 Task: Forward email as attachment with the signature Erin Martin with the subject Request for project approval from softage.1@softage.net to softage.5@softage.net with the message Could you please provide an overview of the marketing strategy for the new product launch?
Action: Mouse moved to (977, 67)
Screenshot: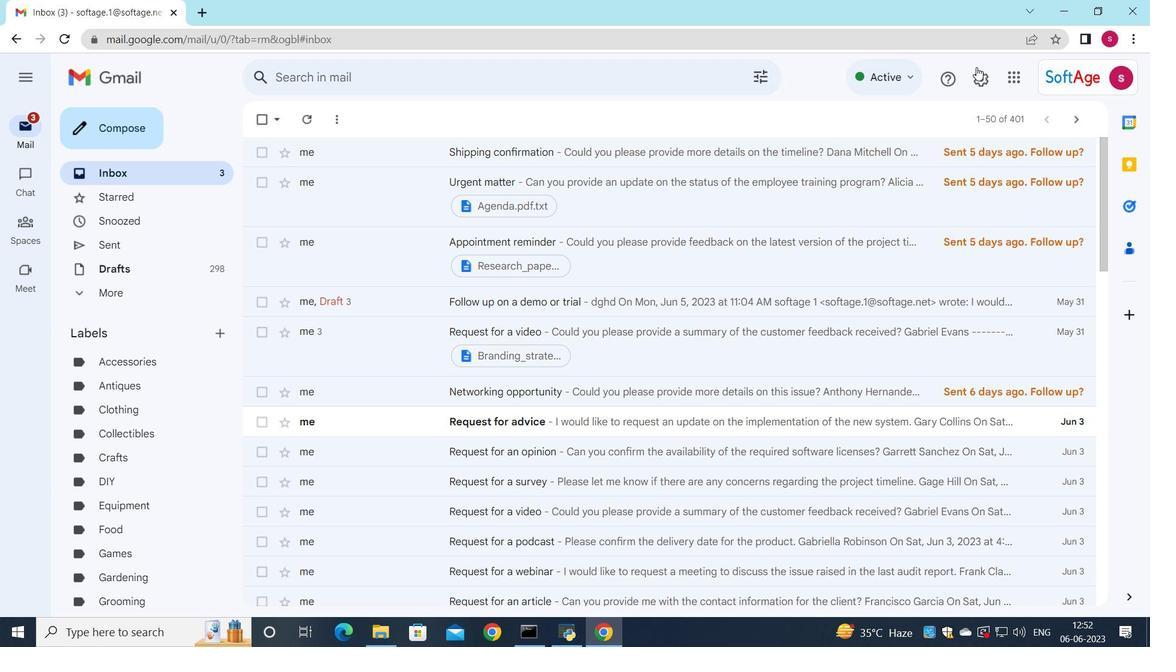 
Action: Mouse pressed left at (977, 67)
Screenshot: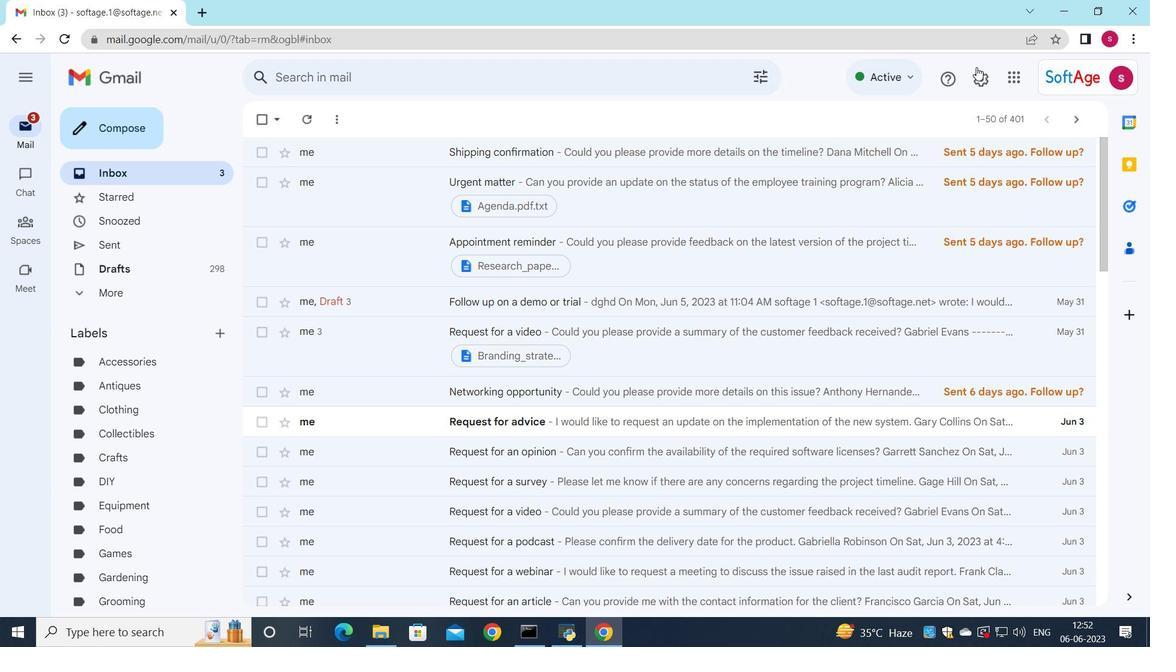 
Action: Mouse moved to (979, 151)
Screenshot: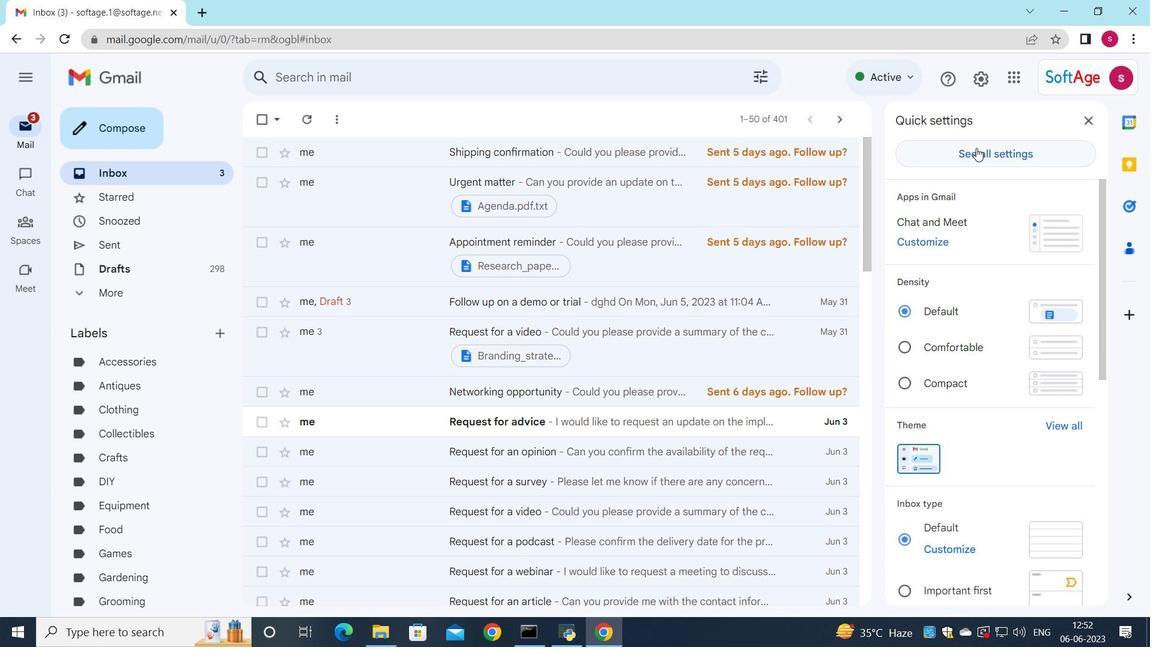 
Action: Mouse pressed left at (979, 151)
Screenshot: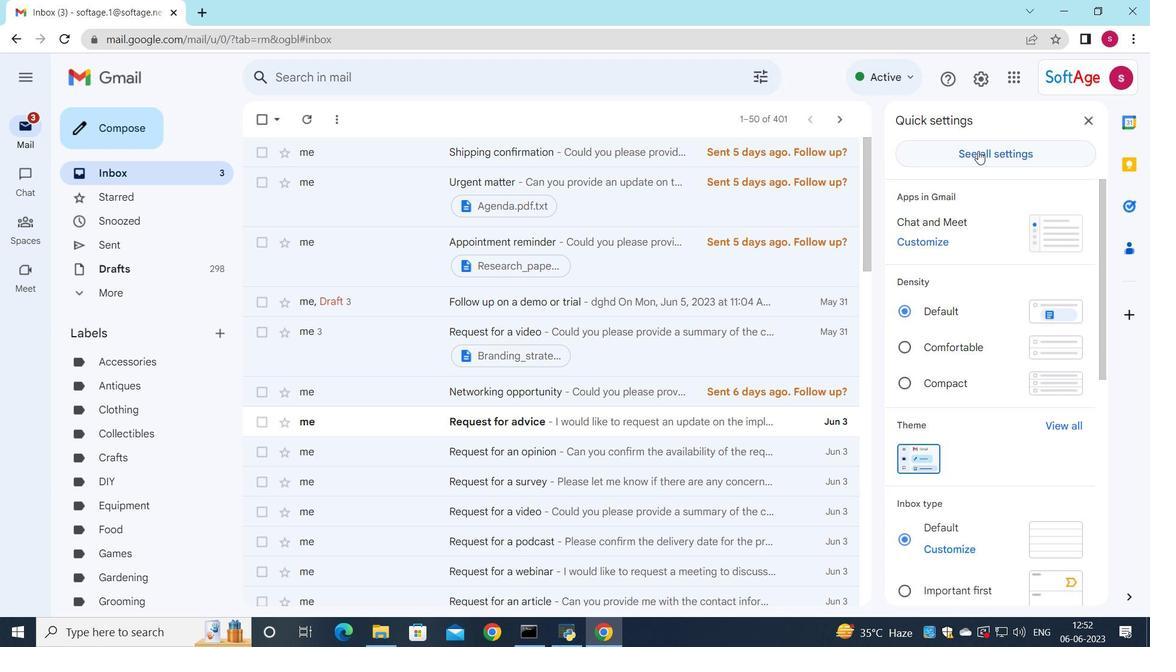 
Action: Mouse moved to (835, 216)
Screenshot: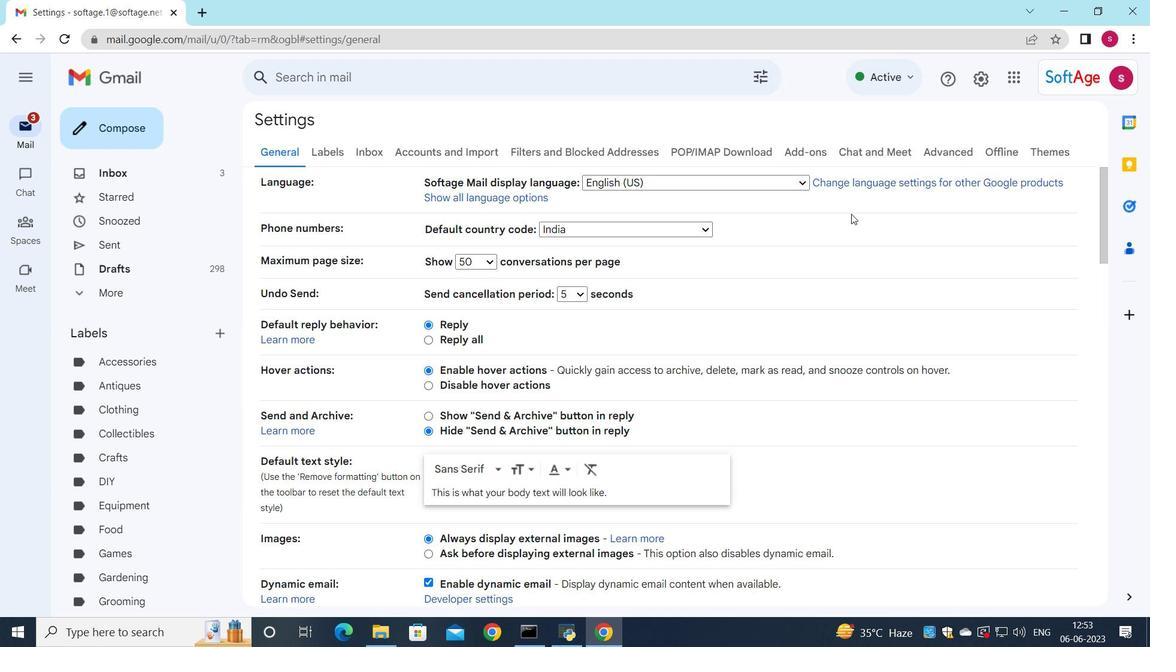 
Action: Mouse scrolled (835, 215) with delta (0, 0)
Screenshot: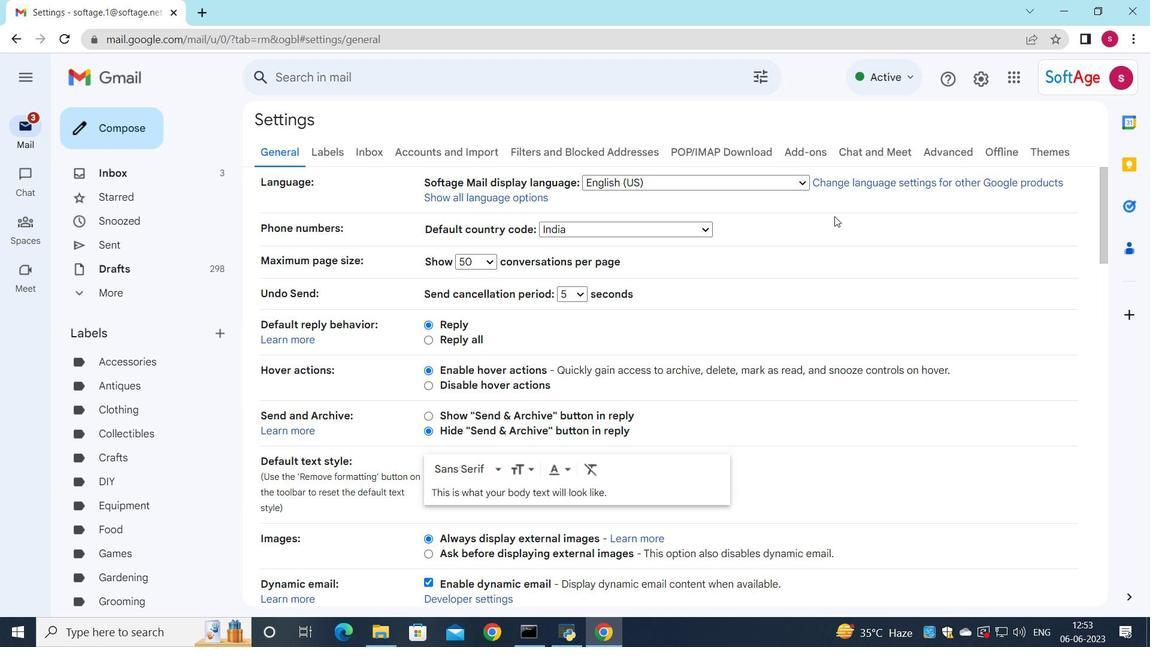 
Action: Mouse scrolled (835, 215) with delta (0, 0)
Screenshot: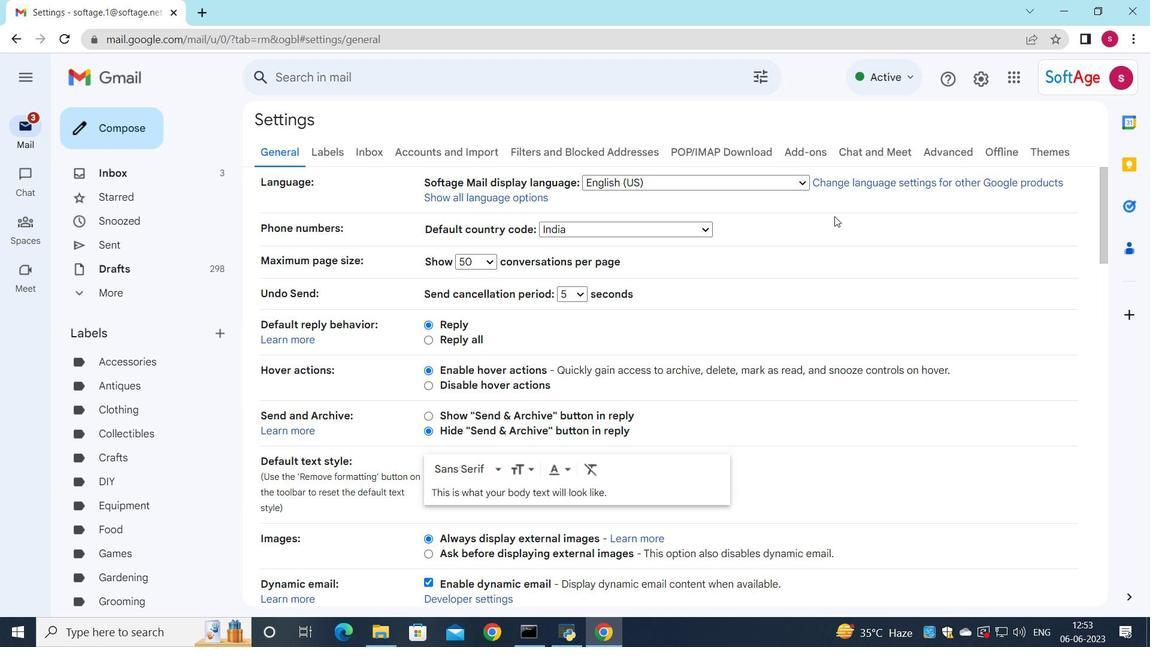 
Action: Mouse scrolled (835, 215) with delta (0, 0)
Screenshot: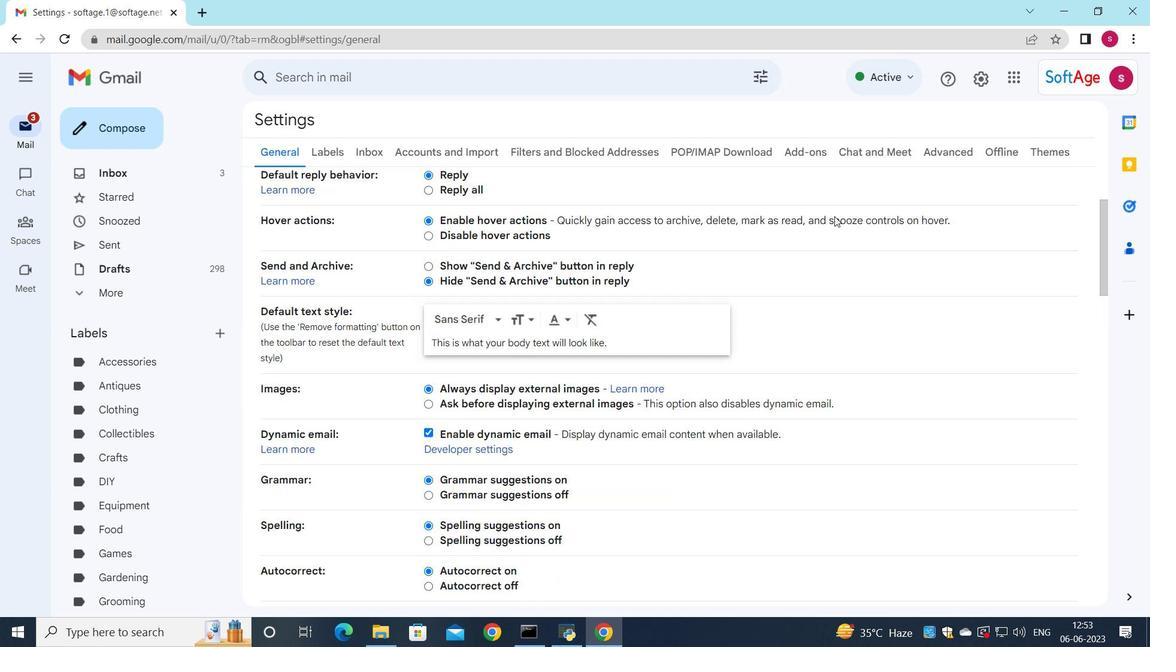 
Action: Mouse moved to (832, 221)
Screenshot: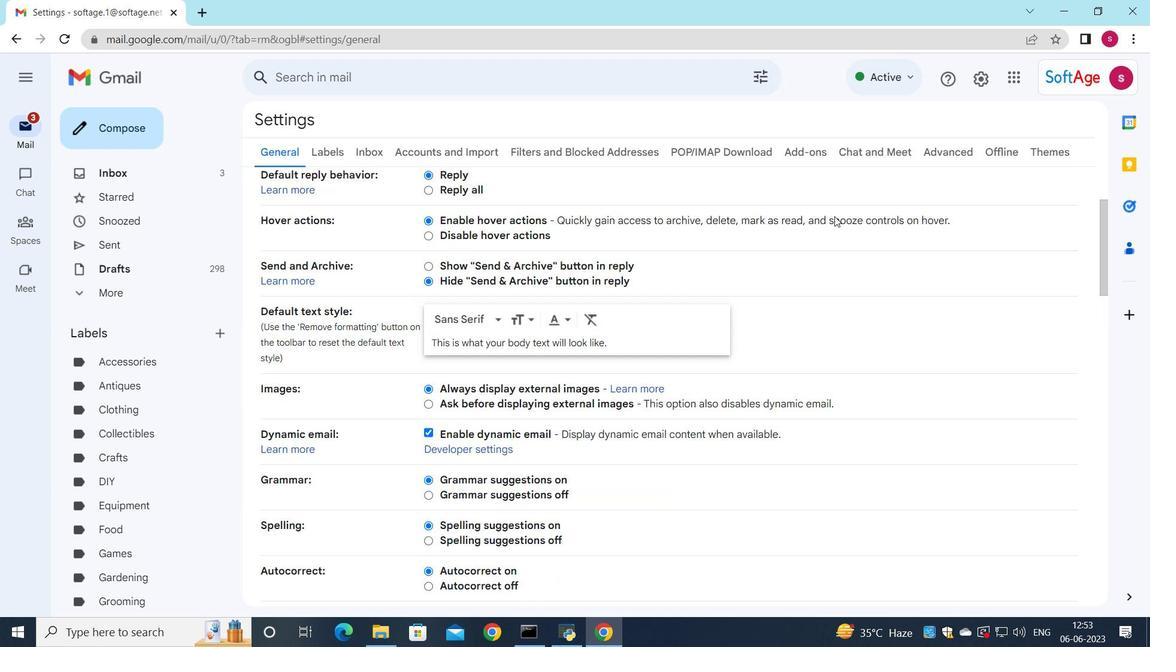 
Action: Mouse scrolled (832, 220) with delta (0, 0)
Screenshot: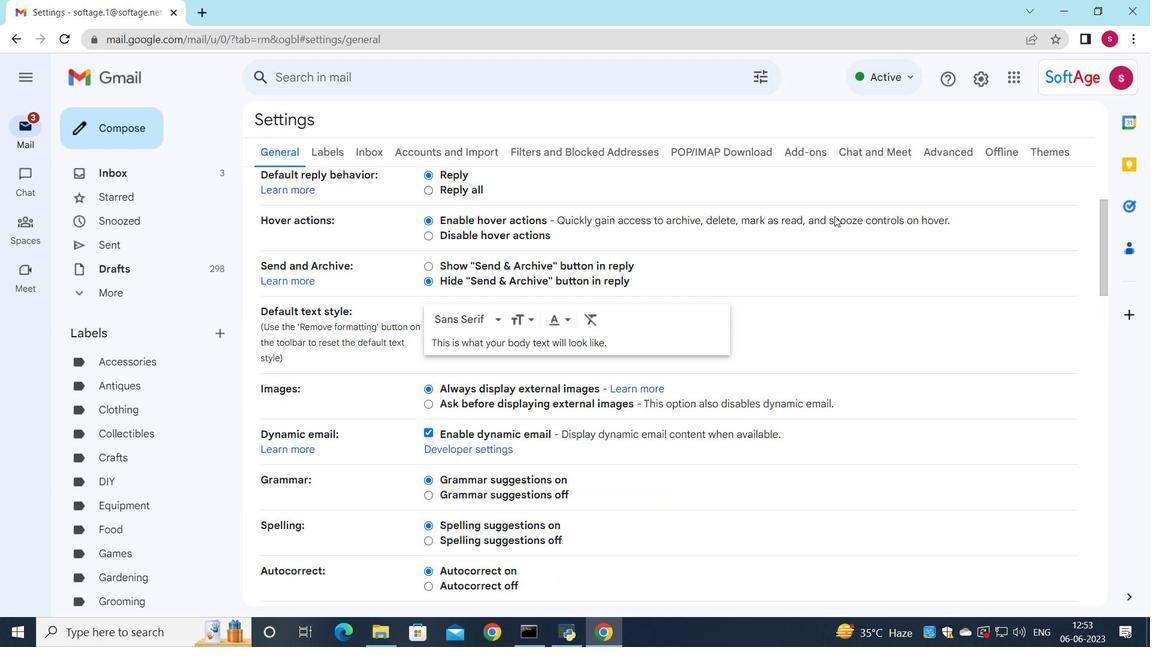 
Action: Mouse moved to (668, 344)
Screenshot: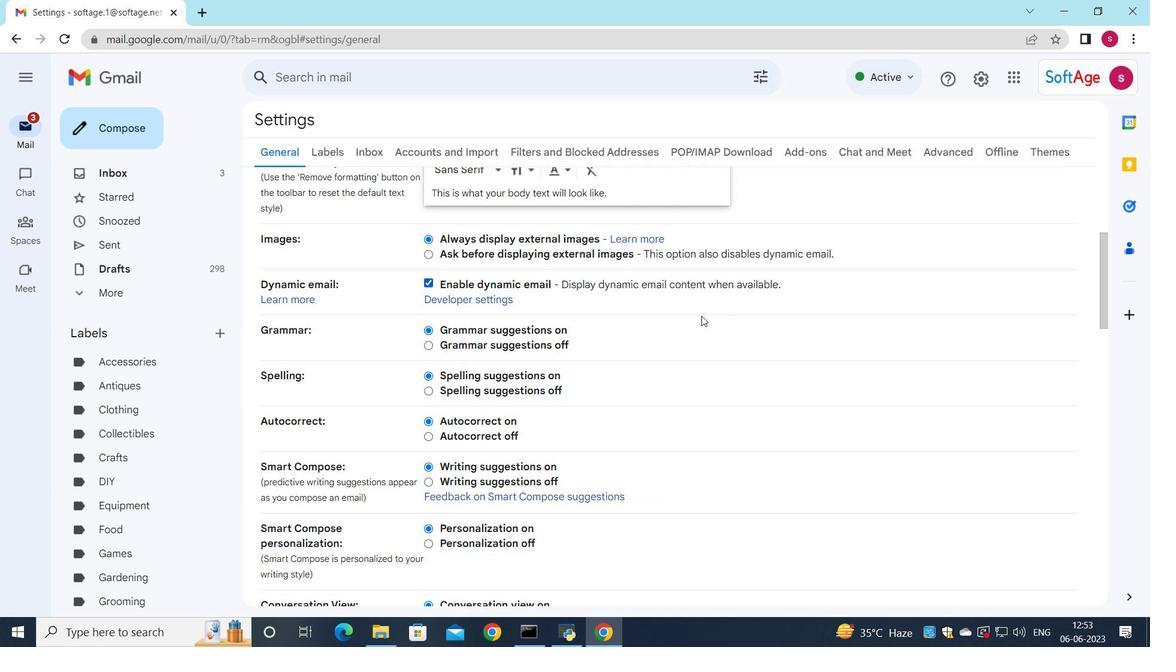 
Action: Mouse scrolled (668, 343) with delta (0, 0)
Screenshot: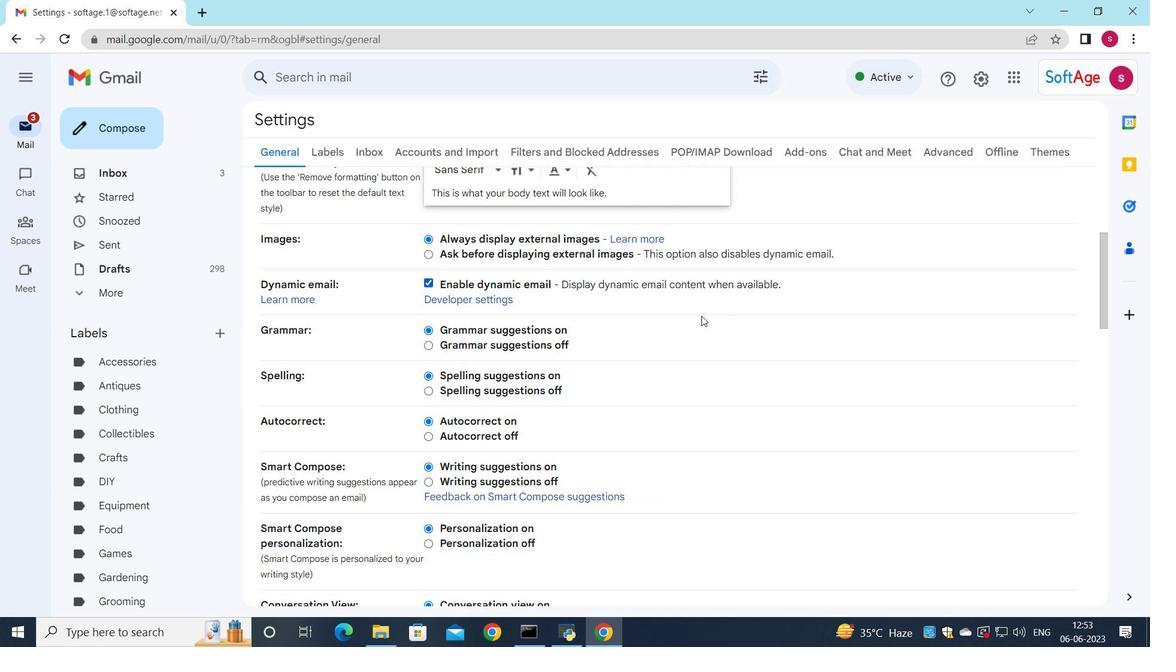 
Action: Mouse moved to (658, 358)
Screenshot: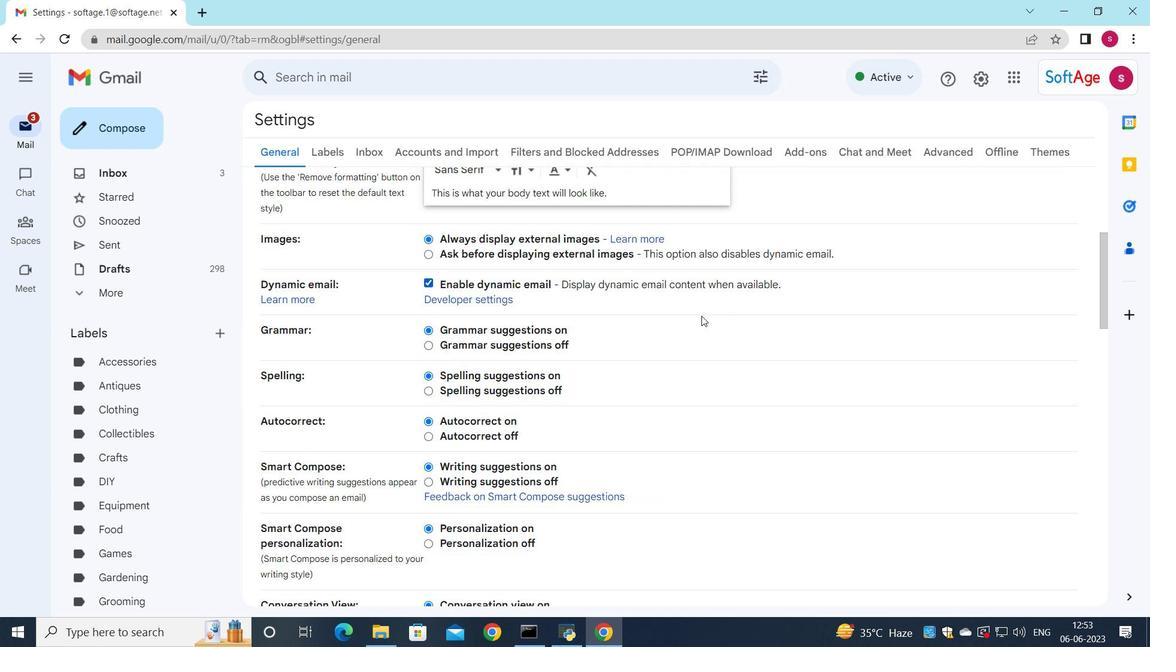 
Action: Mouse scrolled (658, 357) with delta (0, 0)
Screenshot: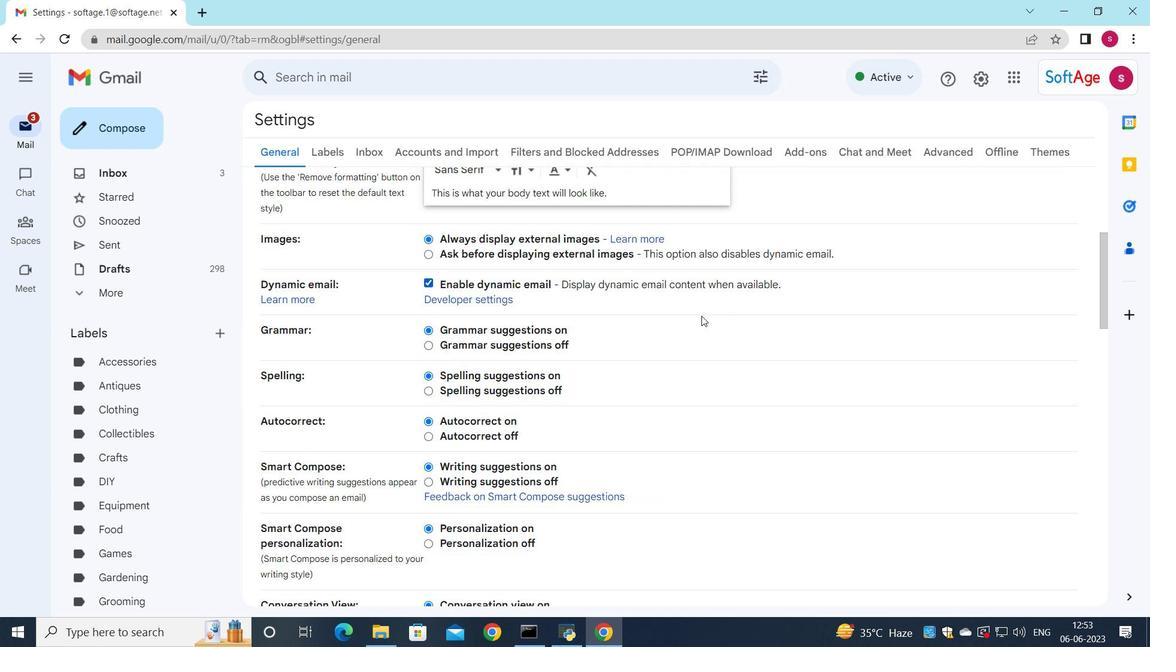 
Action: Mouse moved to (643, 373)
Screenshot: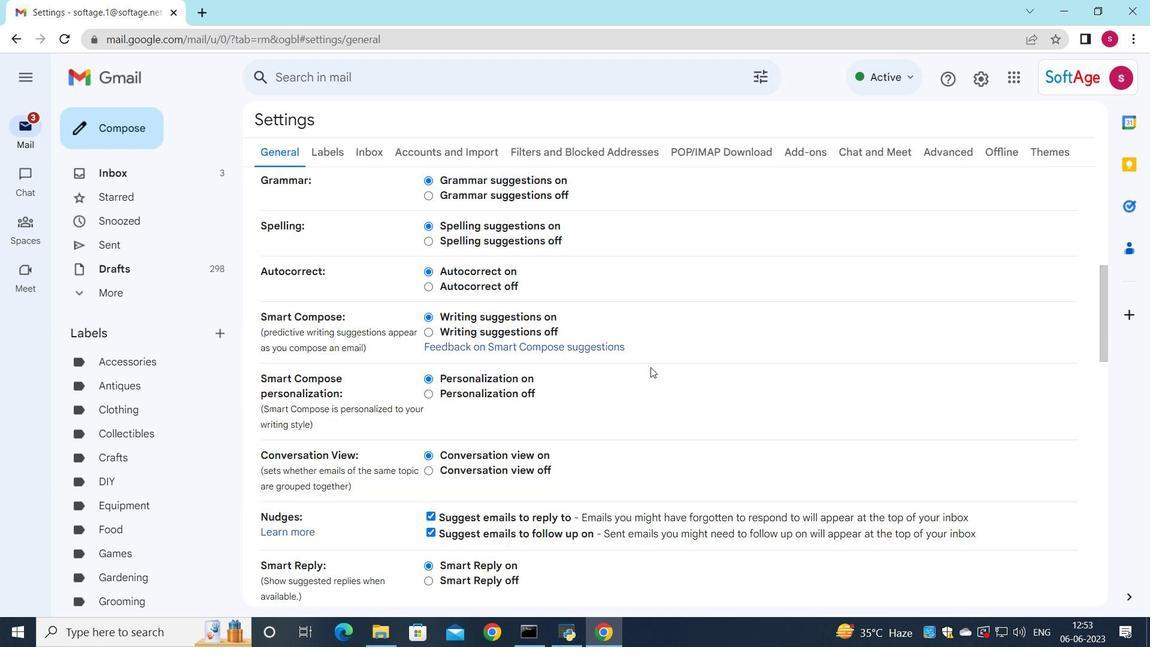 
Action: Mouse scrolled (643, 372) with delta (0, 0)
Screenshot: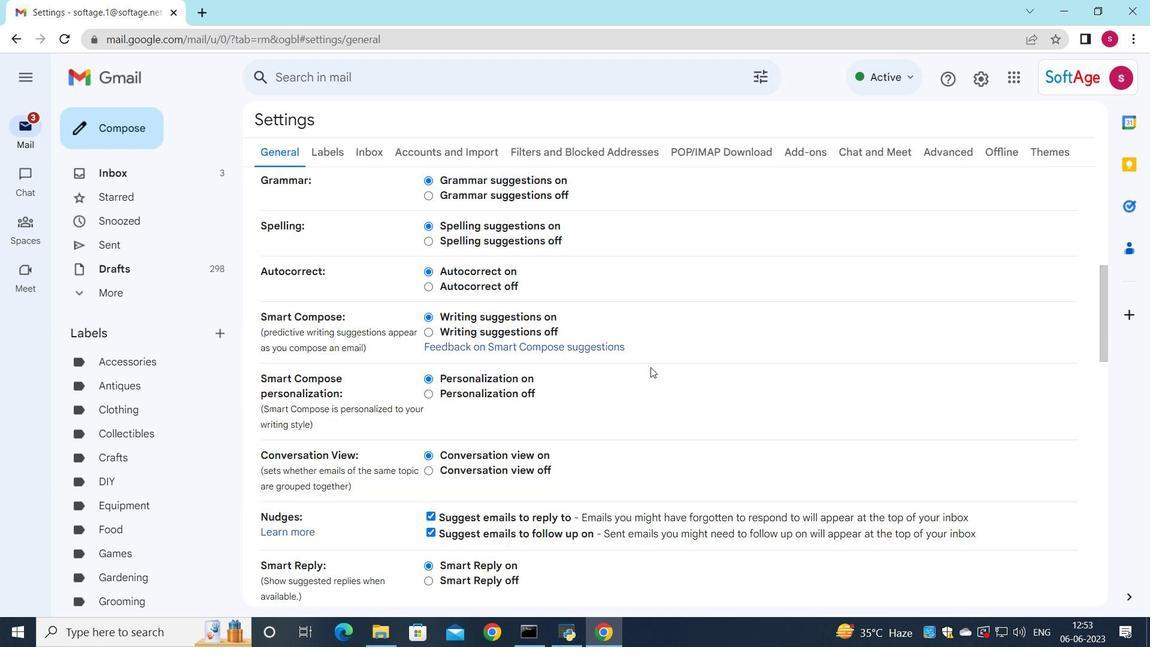 
Action: Mouse moved to (643, 373)
Screenshot: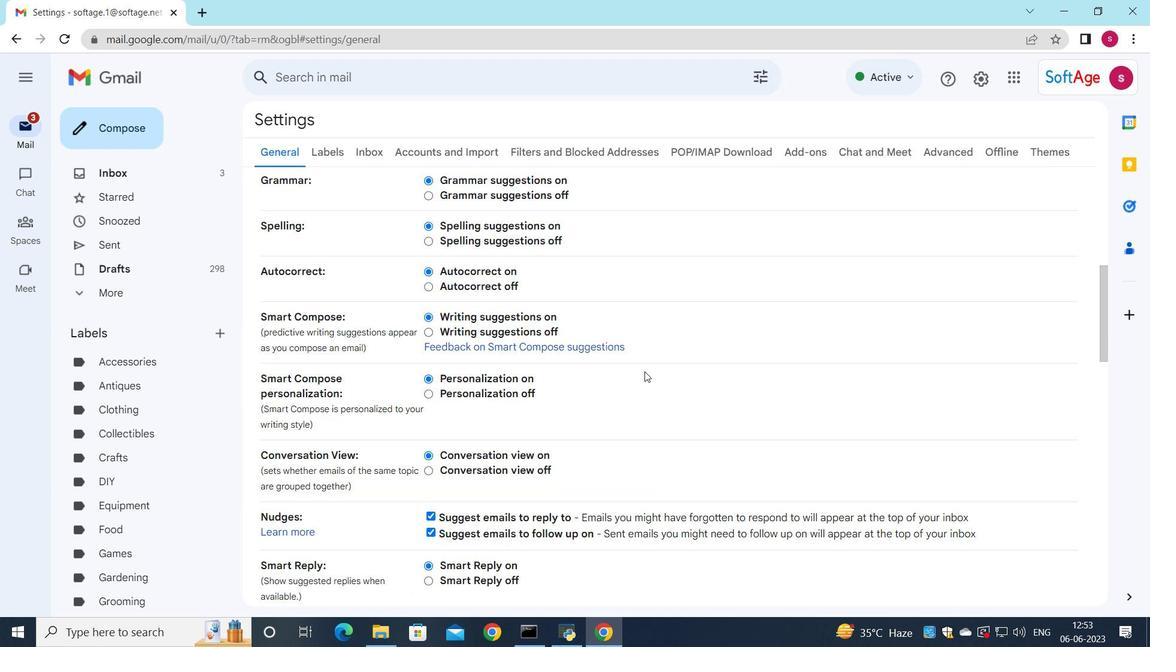 
Action: Mouse scrolled (643, 373) with delta (0, 0)
Screenshot: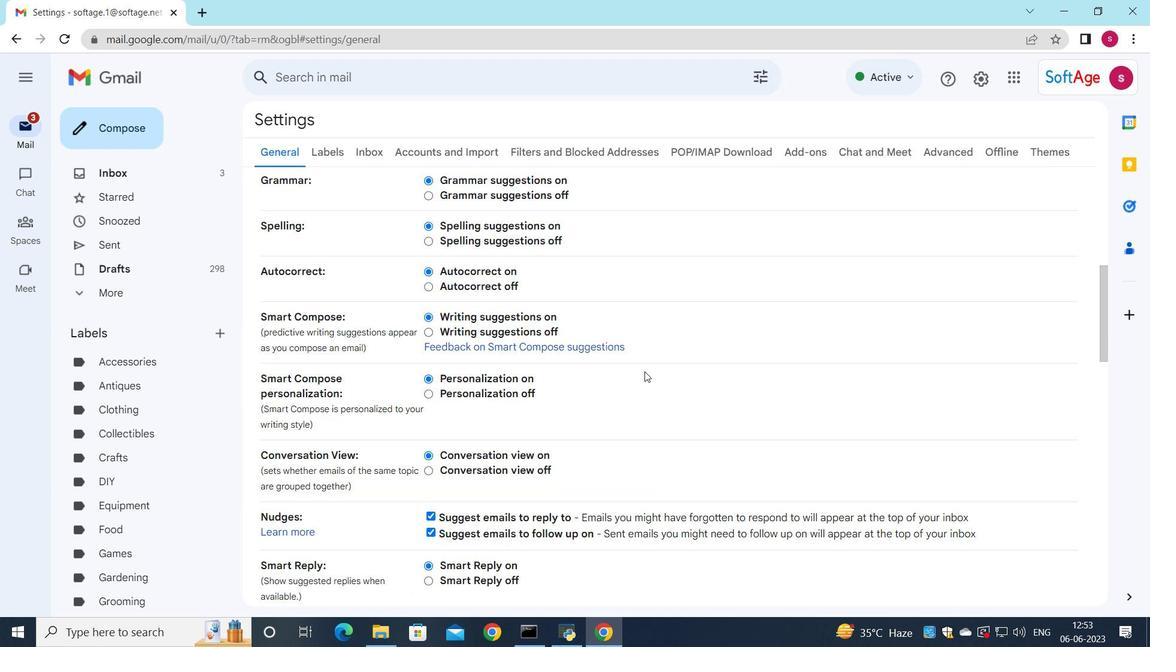 
Action: Mouse moved to (643, 377)
Screenshot: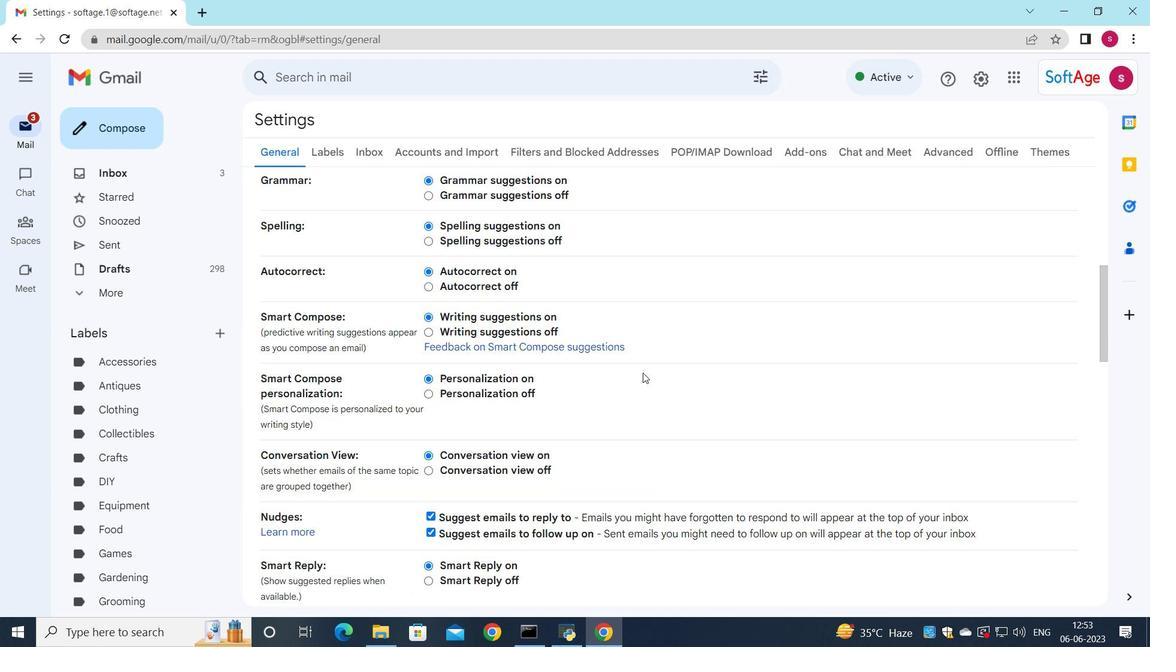 
Action: Mouse scrolled (643, 376) with delta (0, 0)
Screenshot: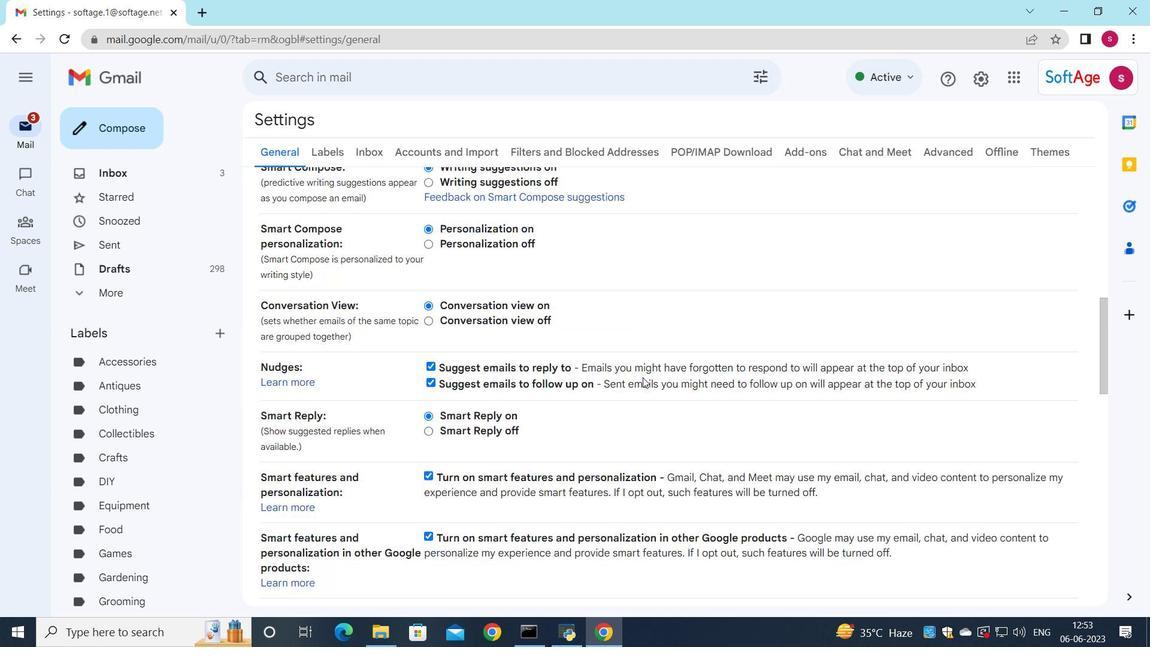 
Action: Mouse scrolled (643, 376) with delta (0, 0)
Screenshot: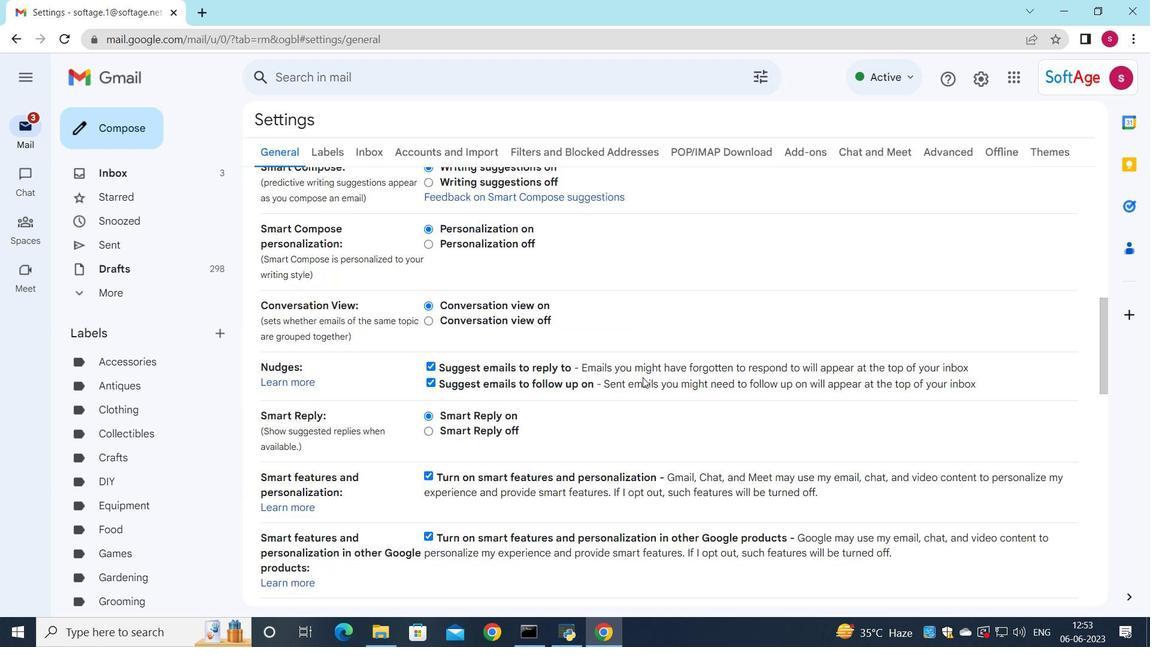 
Action: Mouse scrolled (643, 376) with delta (0, 0)
Screenshot: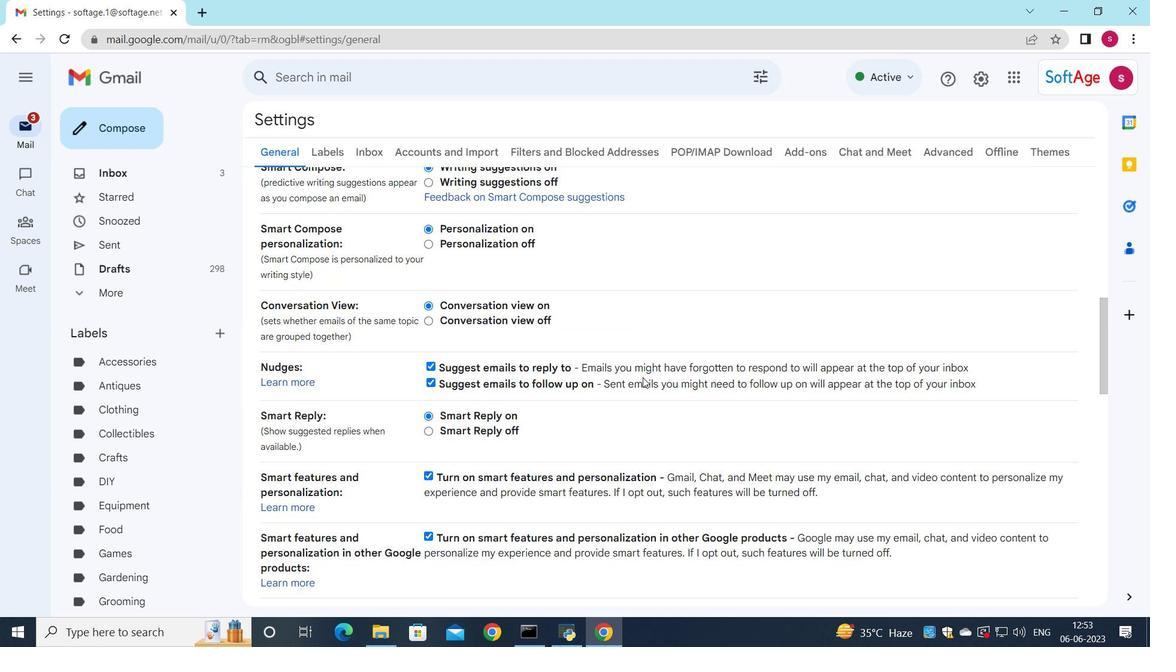 
Action: Mouse moved to (644, 385)
Screenshot: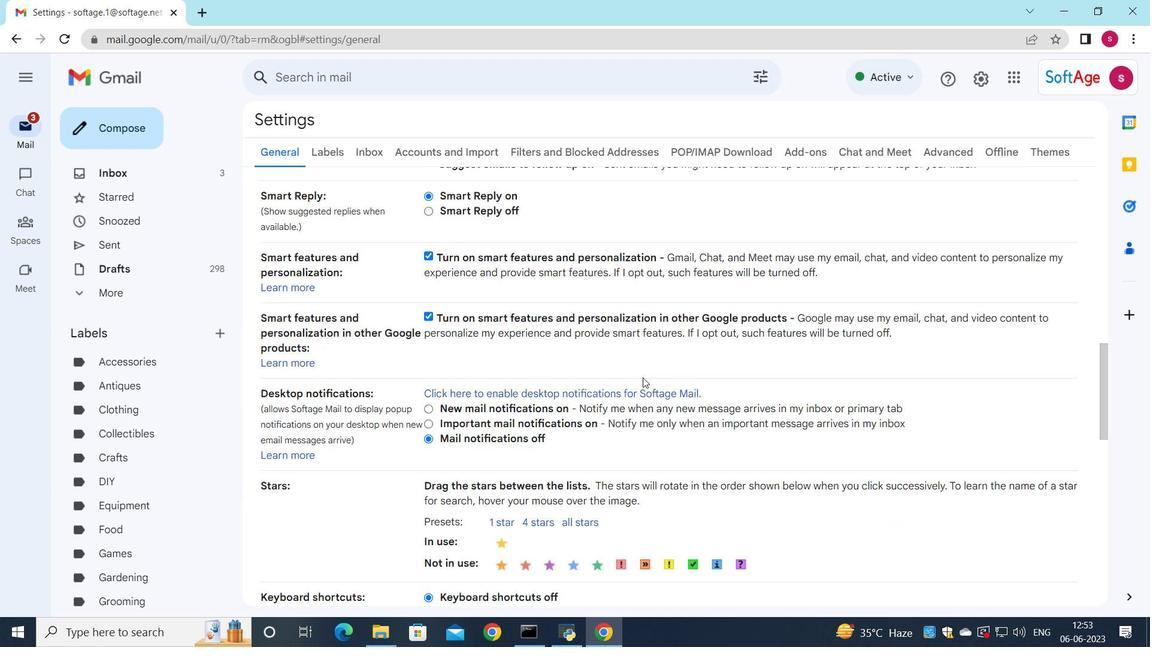 
Action: Mouse scrolled (644, 385) with delta (0, 0)
Screenshot: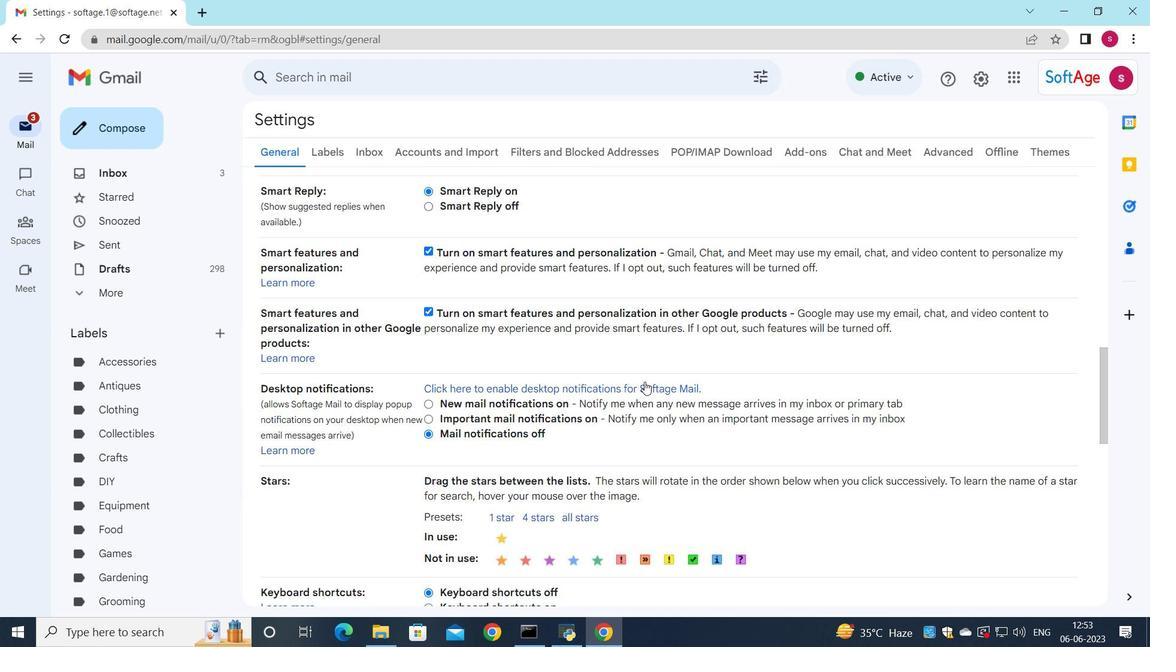 
Action: Mouse moved to (644, 386)
Screenshot: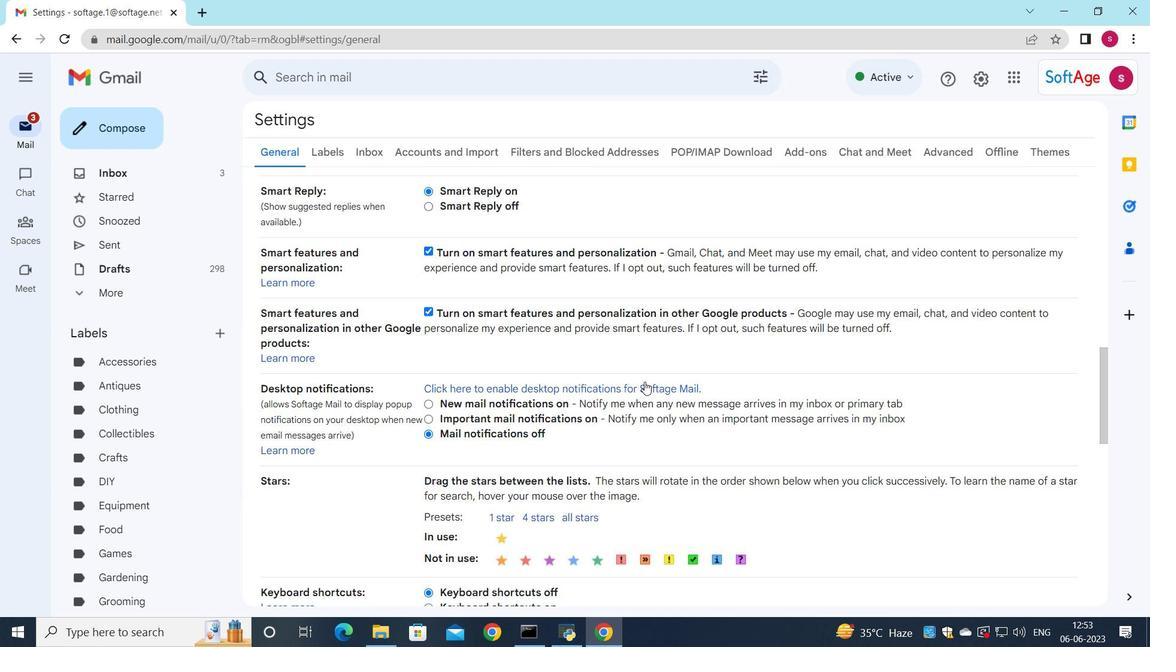 
Action: Mouse scrolled (644, 385) with delta (0, 0)
Screenshot: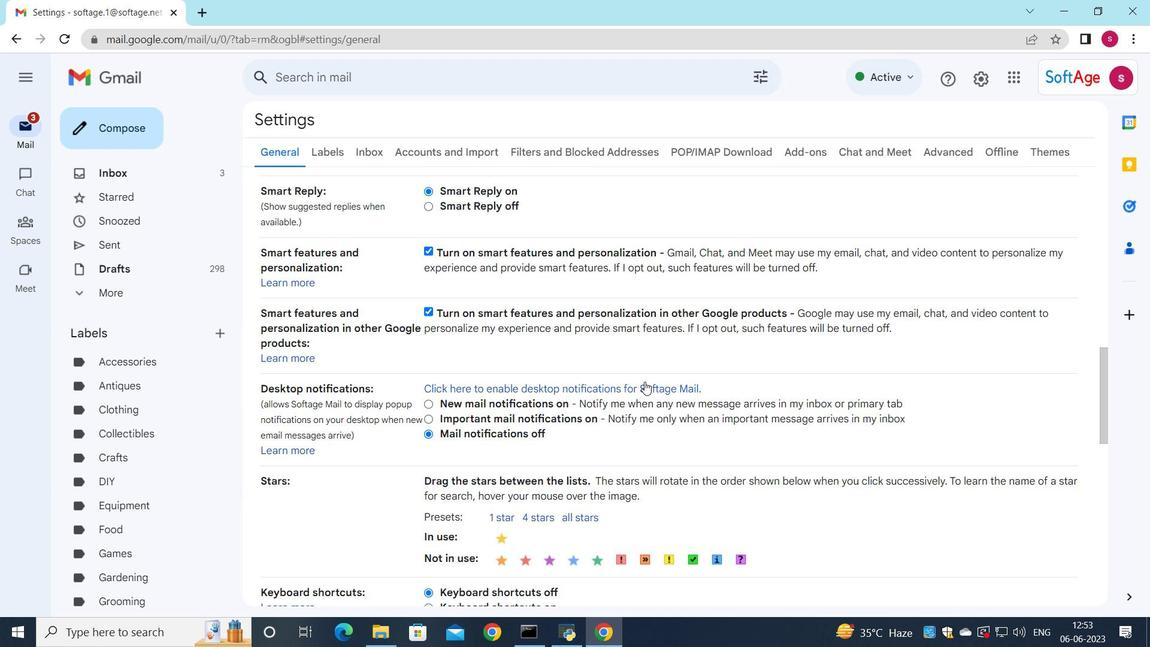 
Action: Mouse moved to (647, 390)
Screenshot: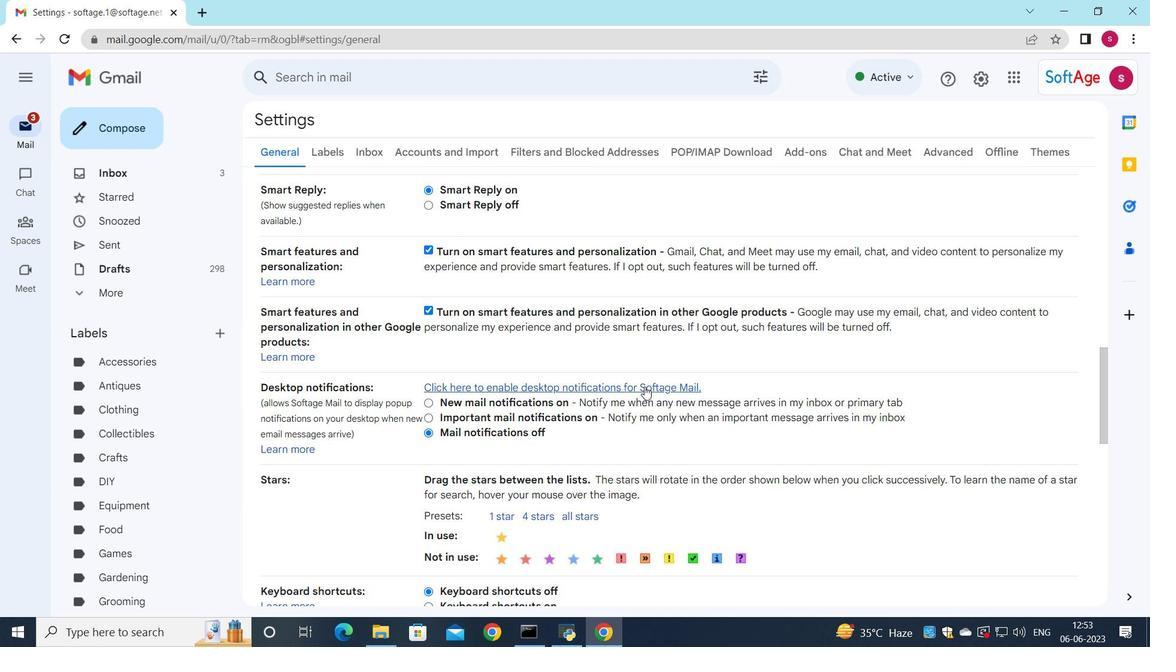 
Action: Mouse scrolled (647, 390) with delta (0, 0)
Screenshot: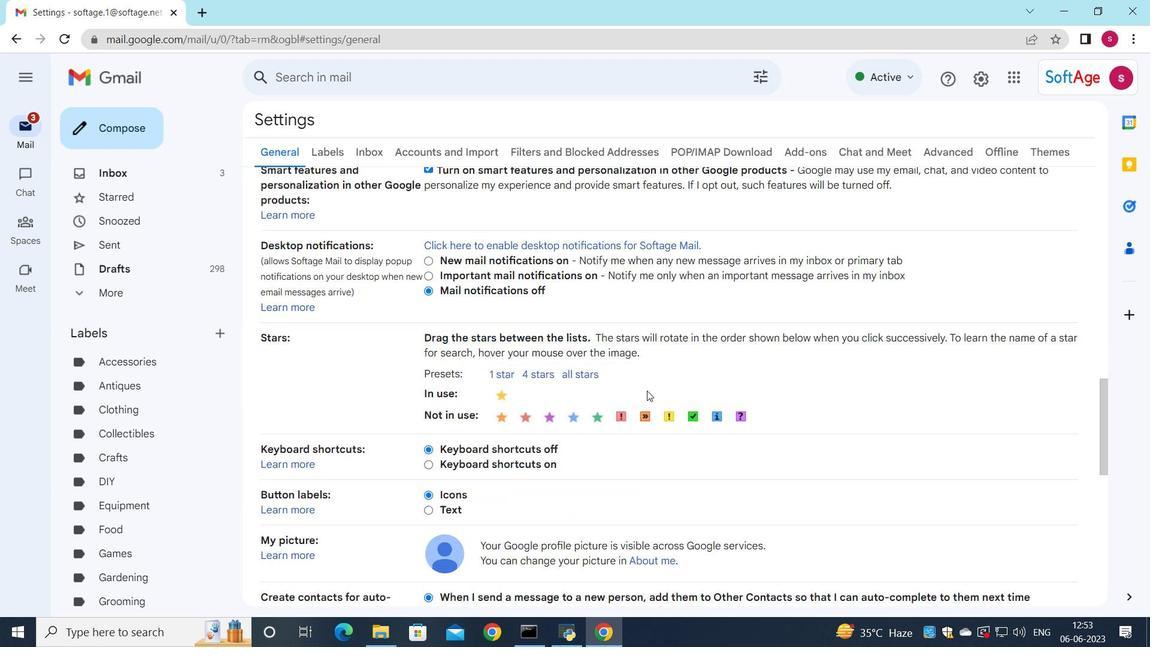 
Action: Mouse scrolled (647, 390) with delta (0, 0)
Screenshot: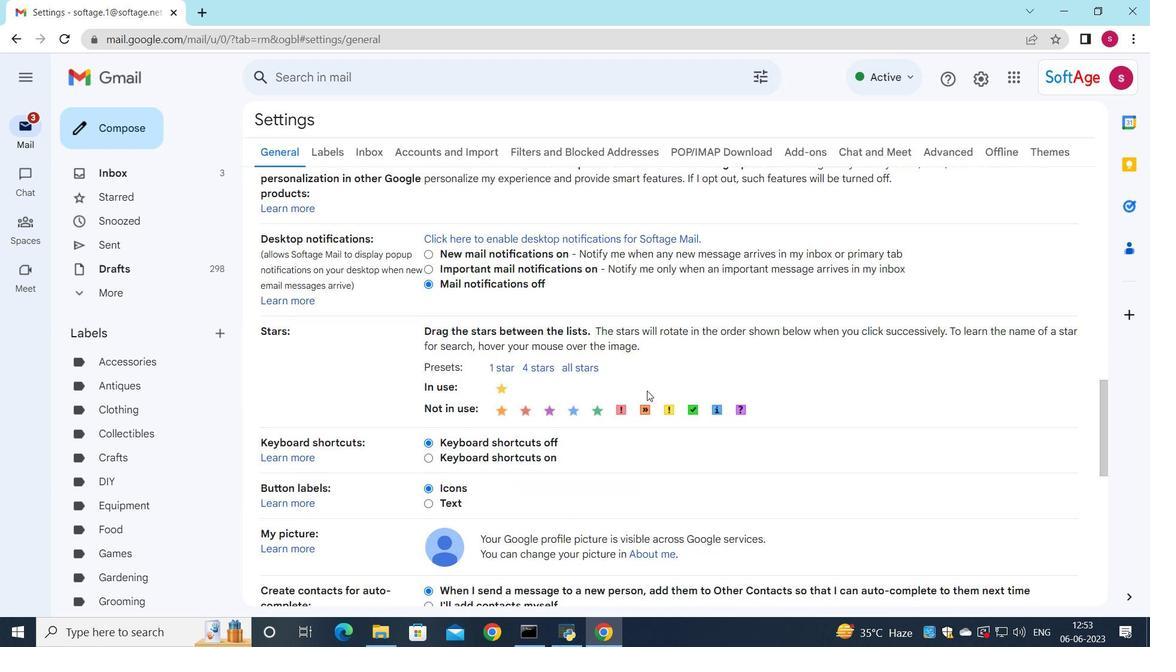 
Action: Mouse scrolled (647, 390) with delta (0, 0)
Screenshot: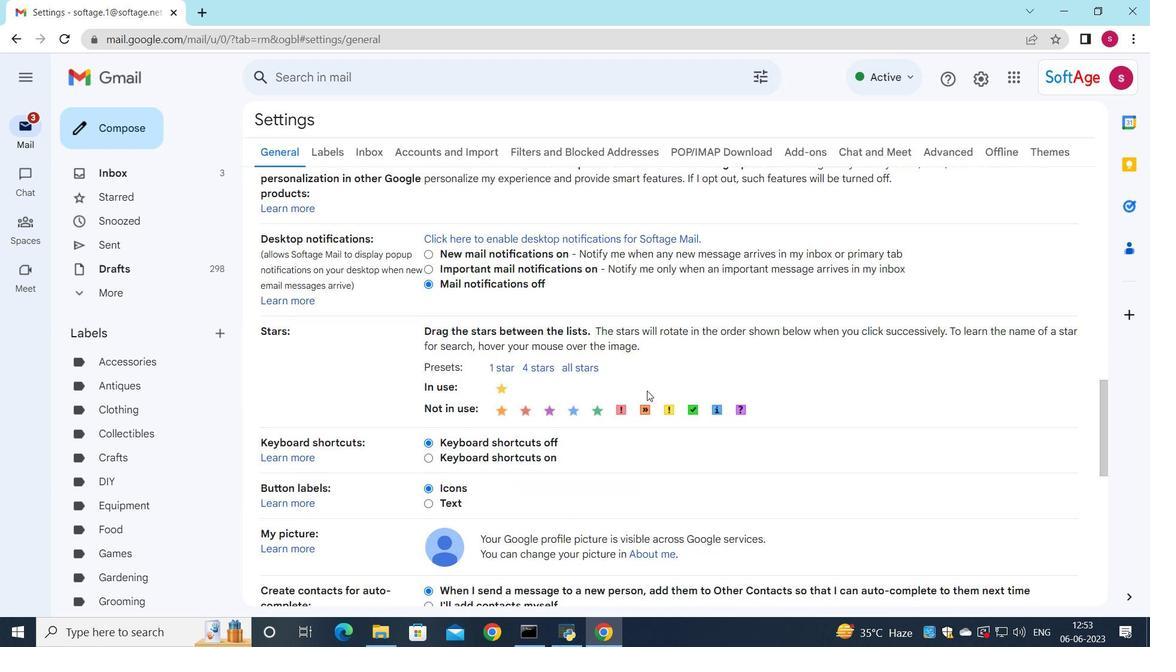 
Action: Mouse moved to (491, 438)
Screenshot: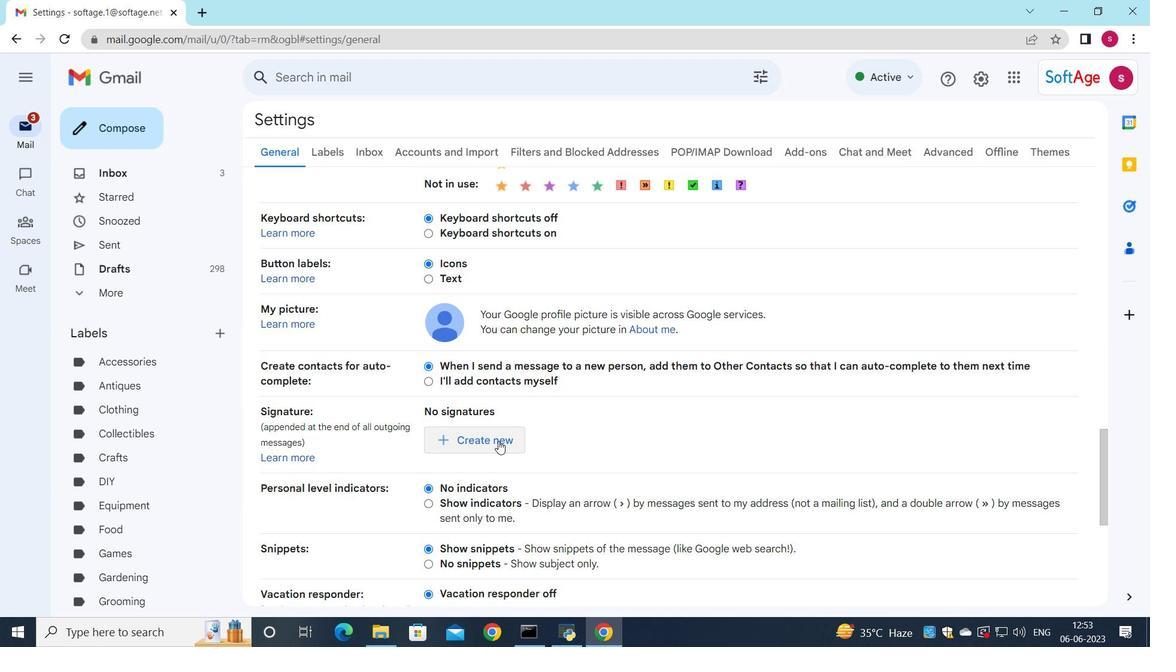 
Action: Mouse pressed left at (491, 438)
Screenshot: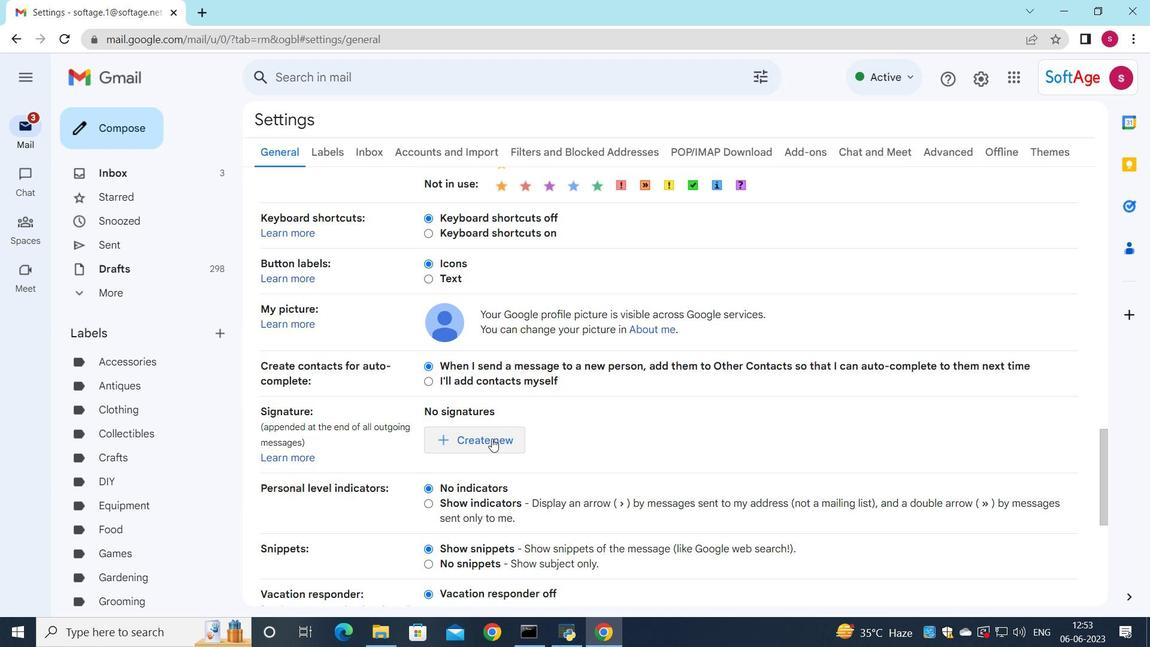 
Action: Mouse moved to (635, 336)
Screenshot: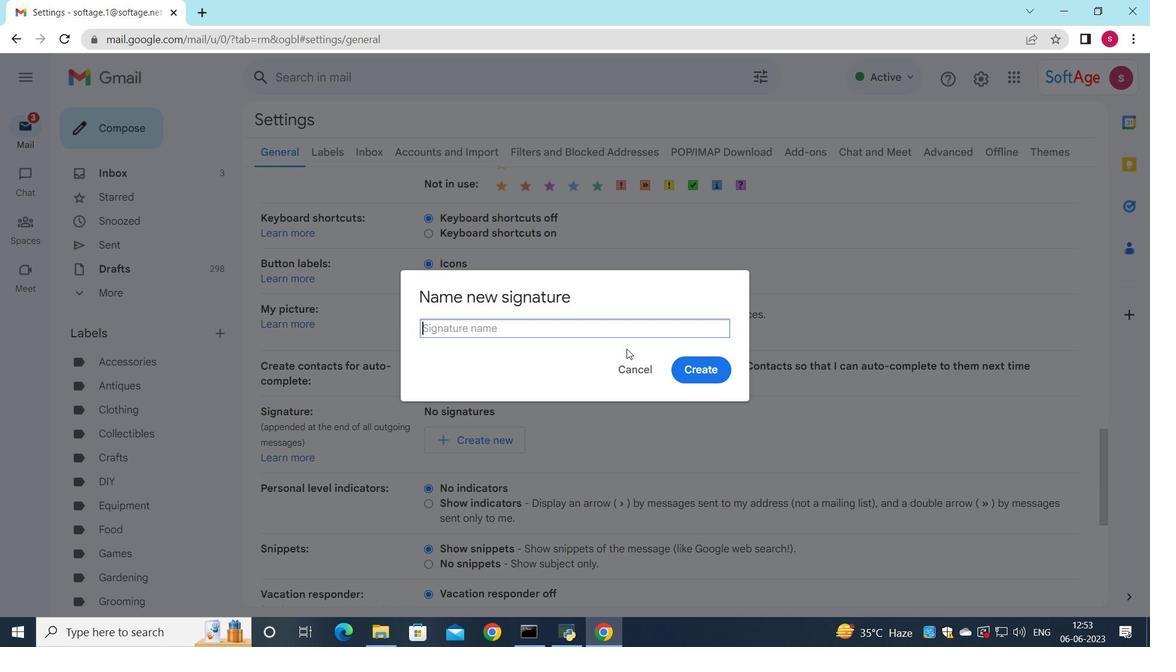 
Action: Key pressed <Key.shift>Erin<Key.space><Key.shift>Marty<Key.backspace>in
Screenshot: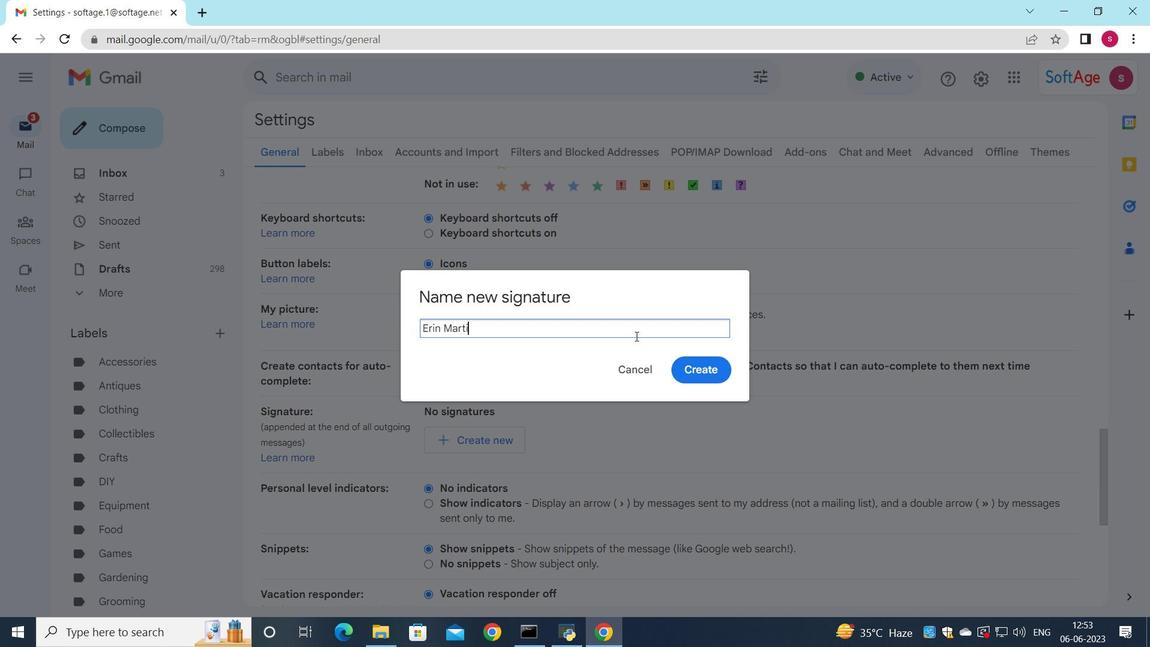 
Action: Mouse moved to (702, 372)
Screenshot: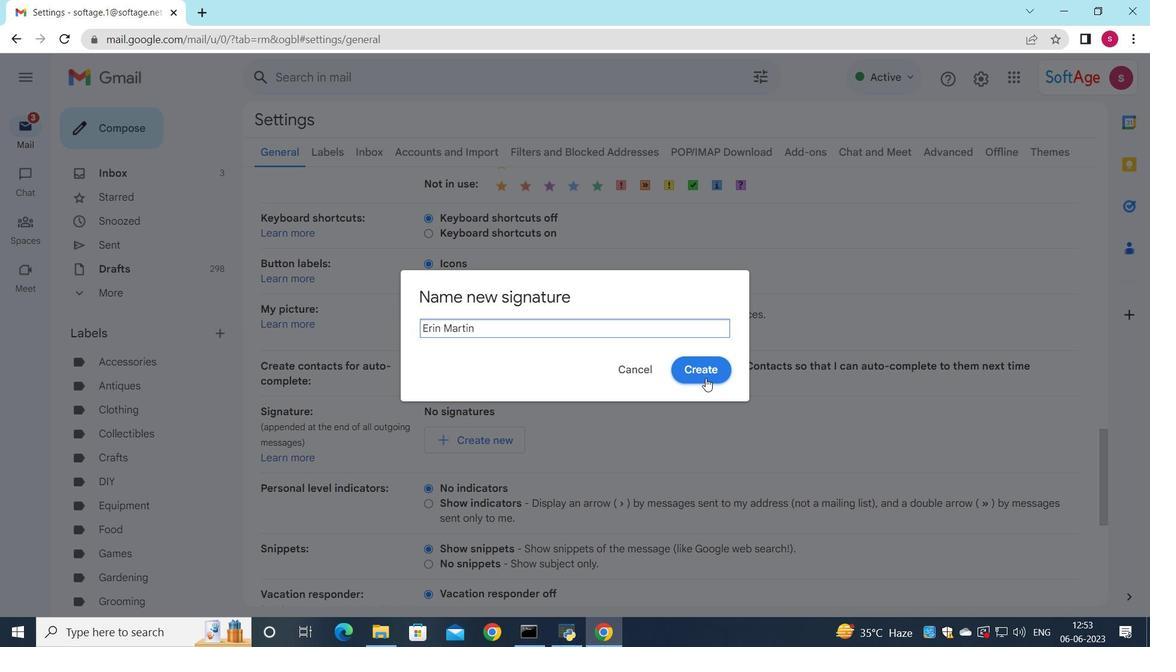 
Action: Mouse pressed left at (702, 372)
Screenshot: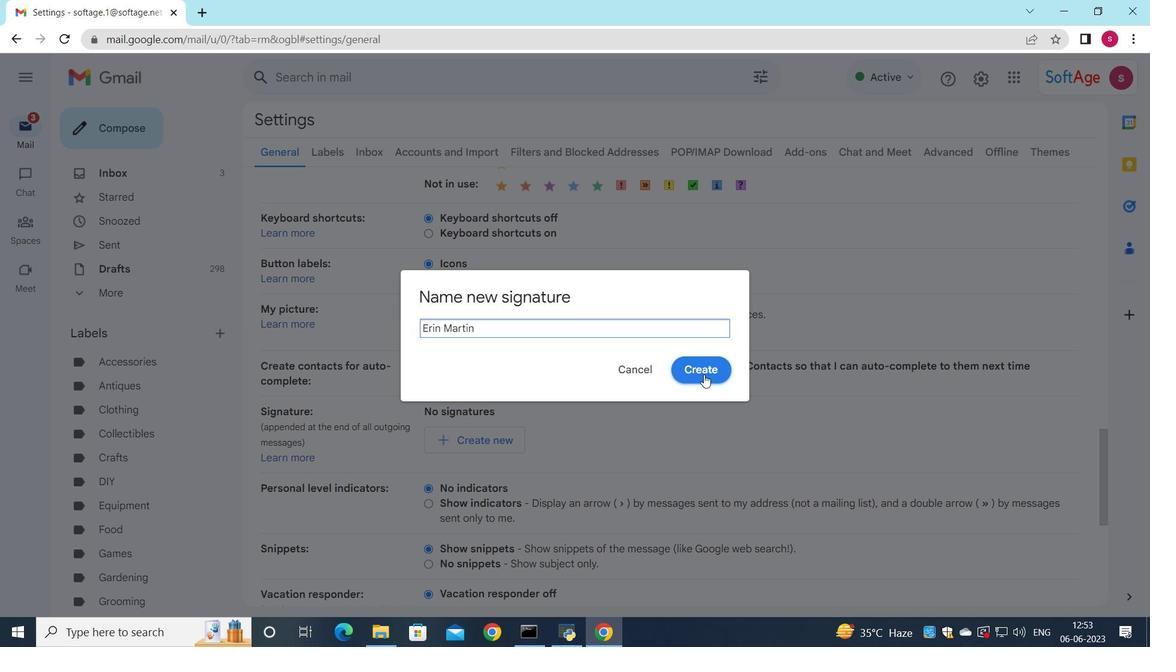 
Action: Mouse moved to (613, 454)
Screenshot: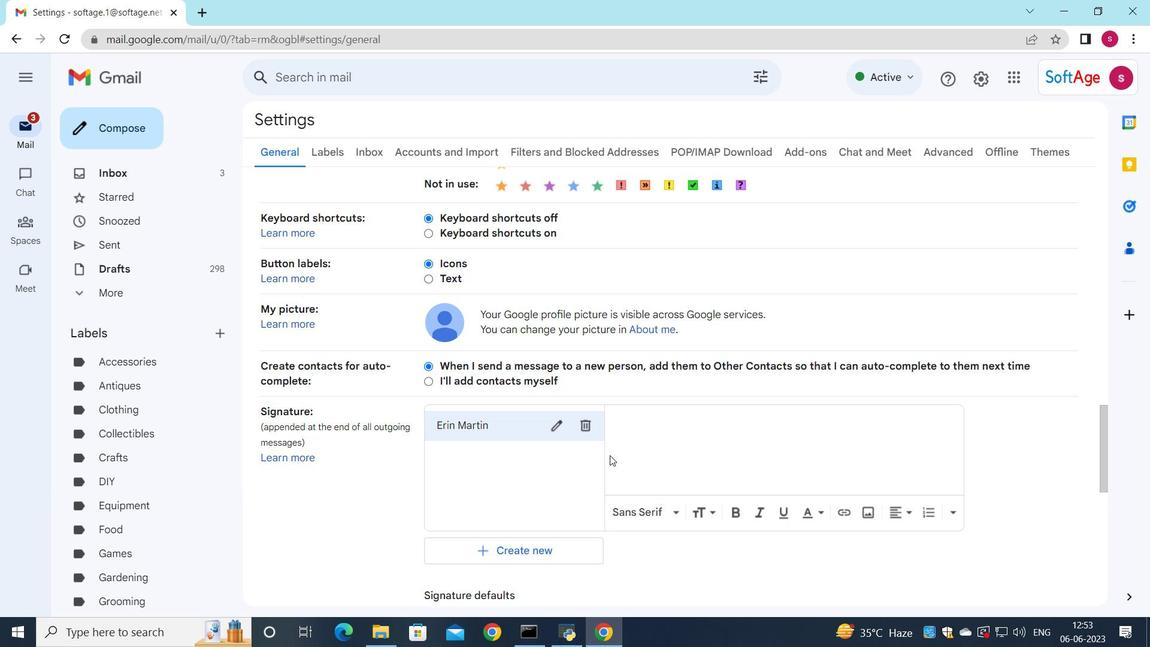 
Action: Mouse pressed left at (613, 454)
Screenshot: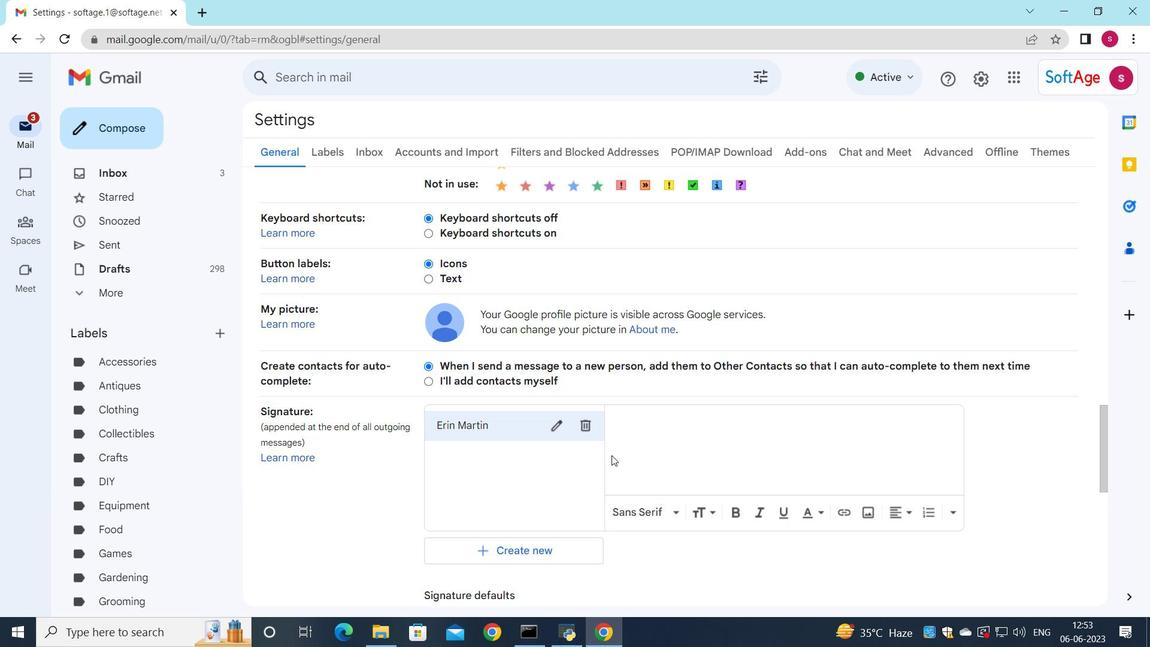 
Action: Mouse moved to (696, 459)
Screenshot: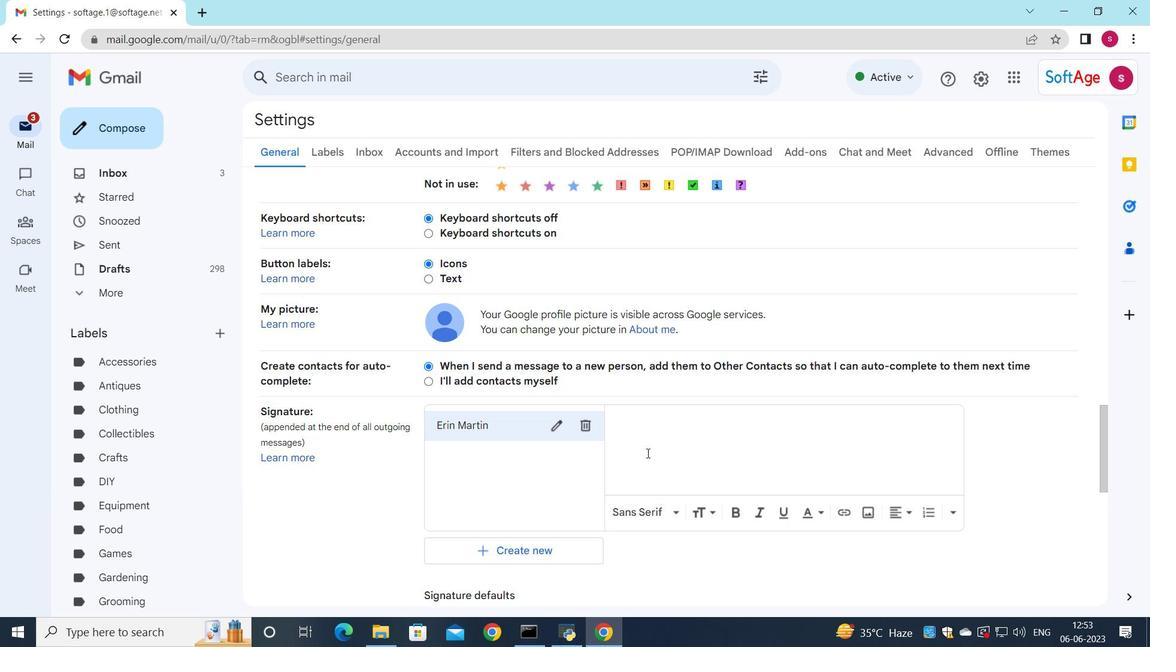 
Action: Mouse pressed left at (696, 459)
Screenshot: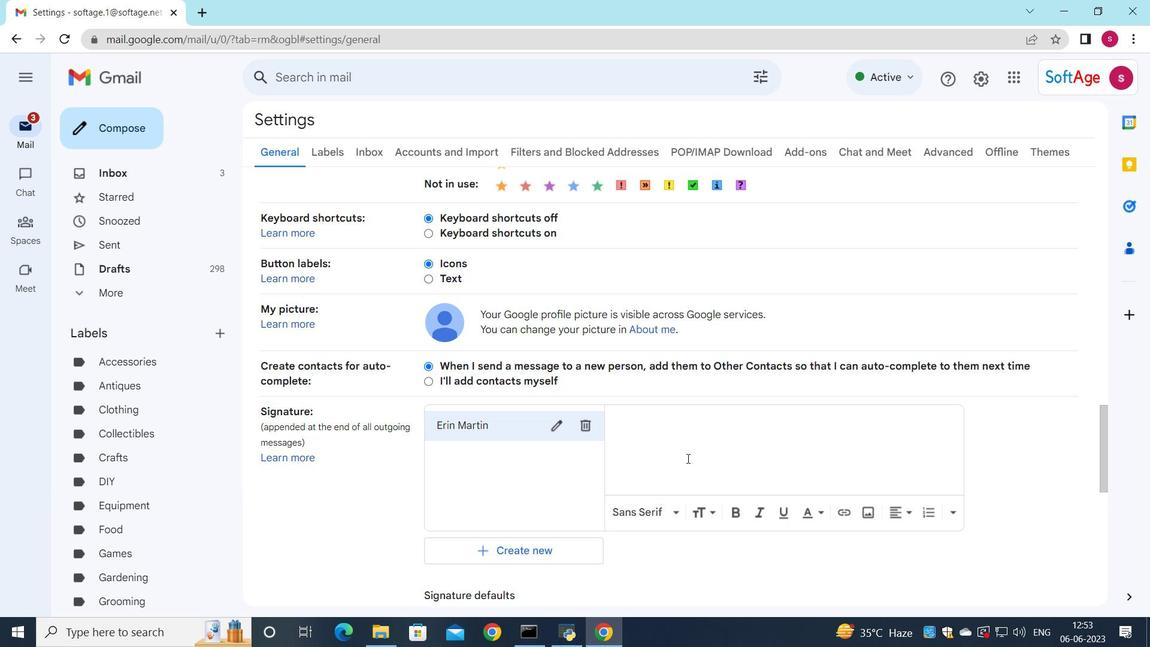 
Action: Mouse moved to (698, 408)
Screenshot: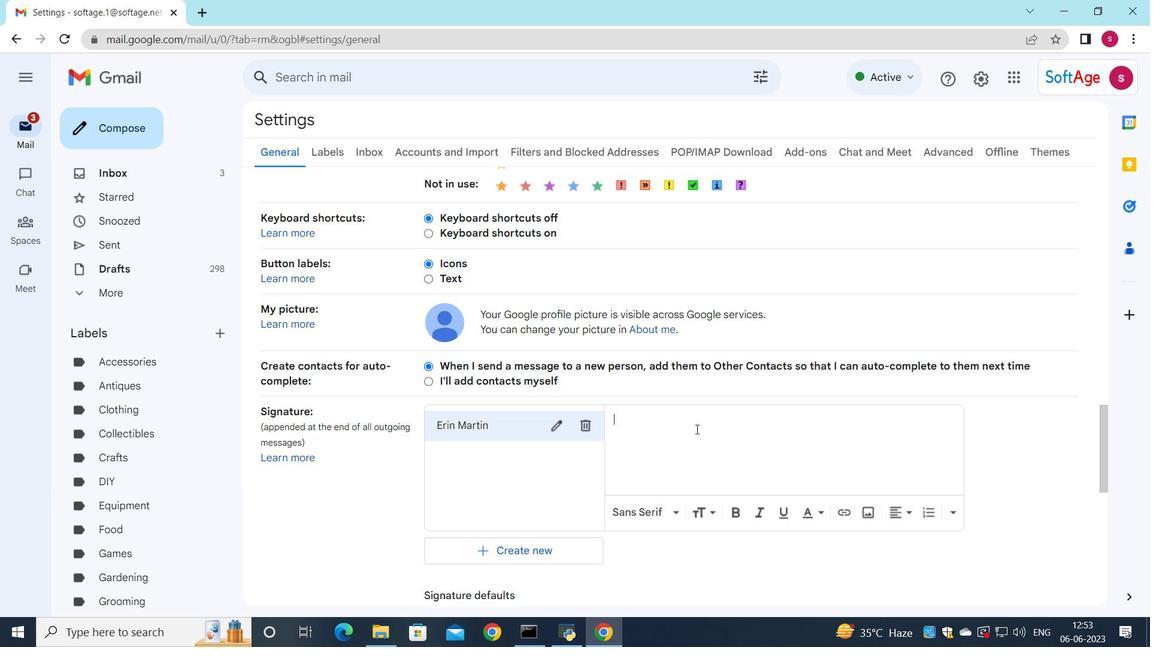 
Action: Key pressed <Key.shift>Erin<Key.space><Key.shift>Martin
Screenshot: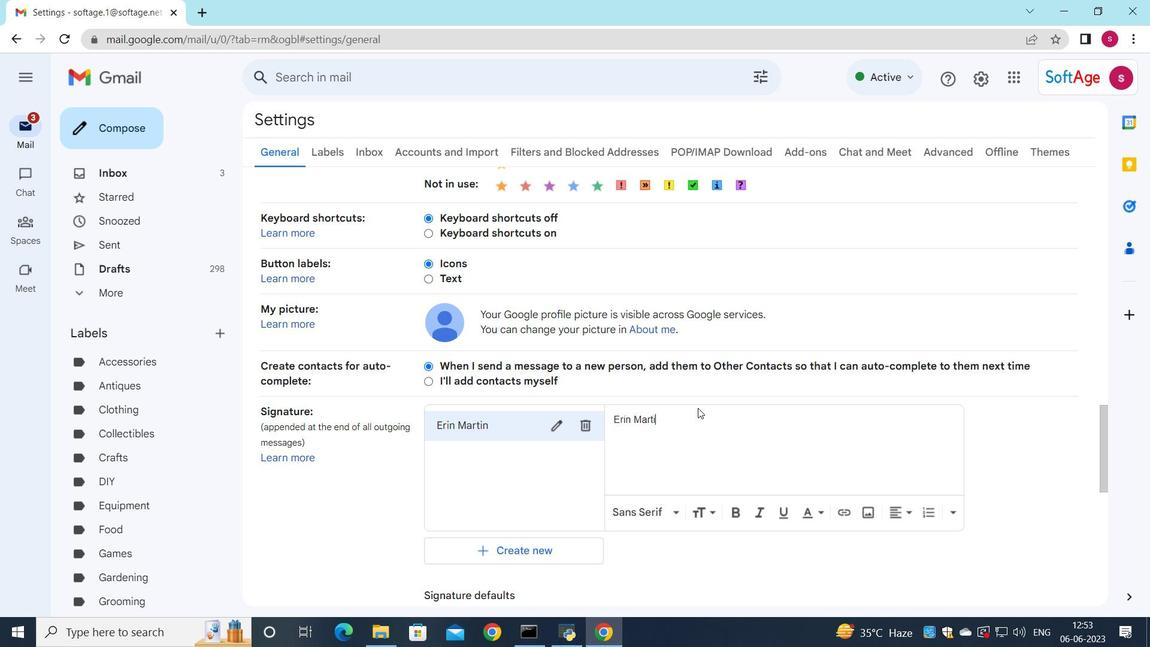 
Action: Mouse moved to (470, 479)
Screenshot: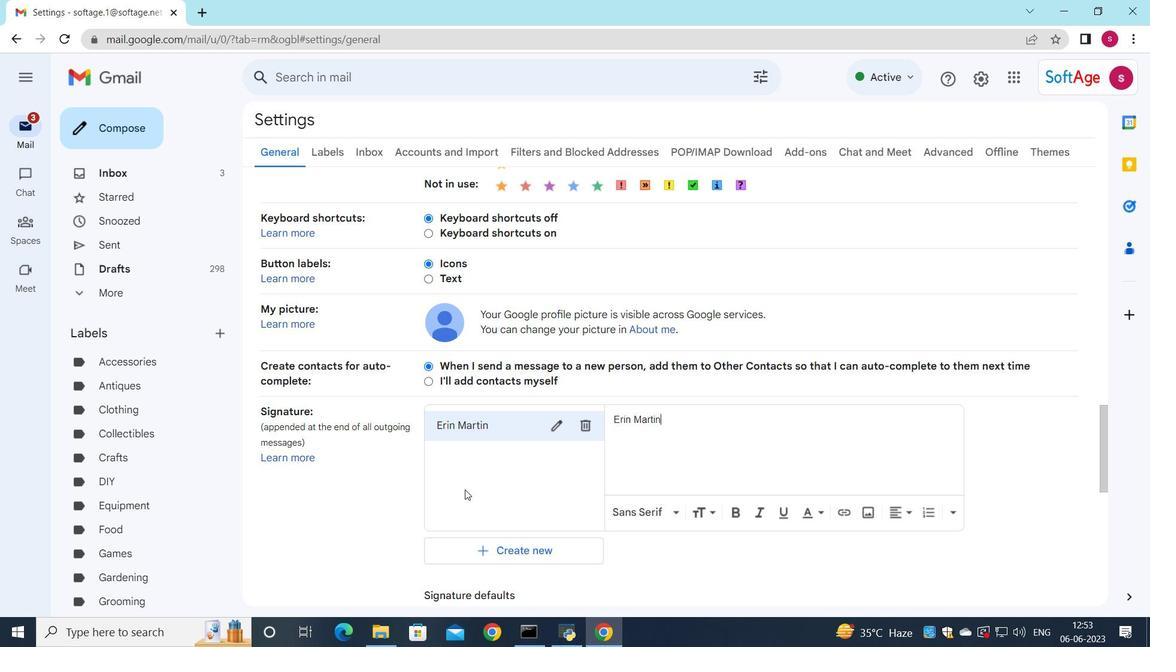 
Action: Mouse scrolled (470, 478) with delta (0, 0)
Screenshot: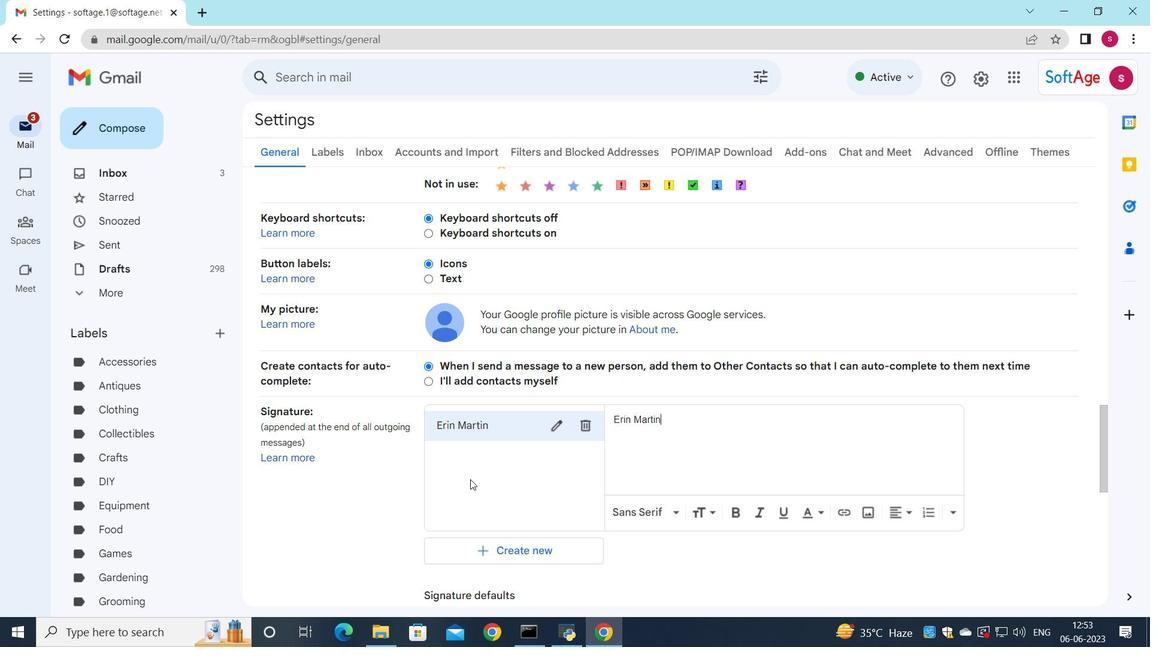 
Action: Mouse scrolled (470, 478) with delta (0, 0)
Screenshot: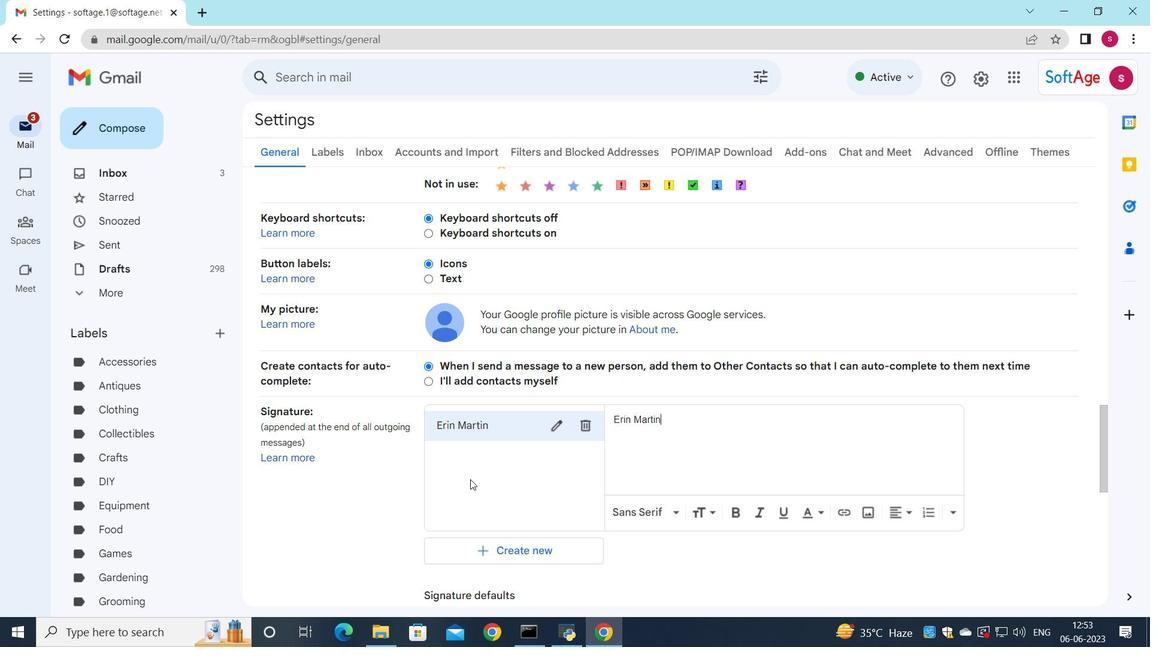 
Action: Mouse moved to (475, 483)
Screenshot: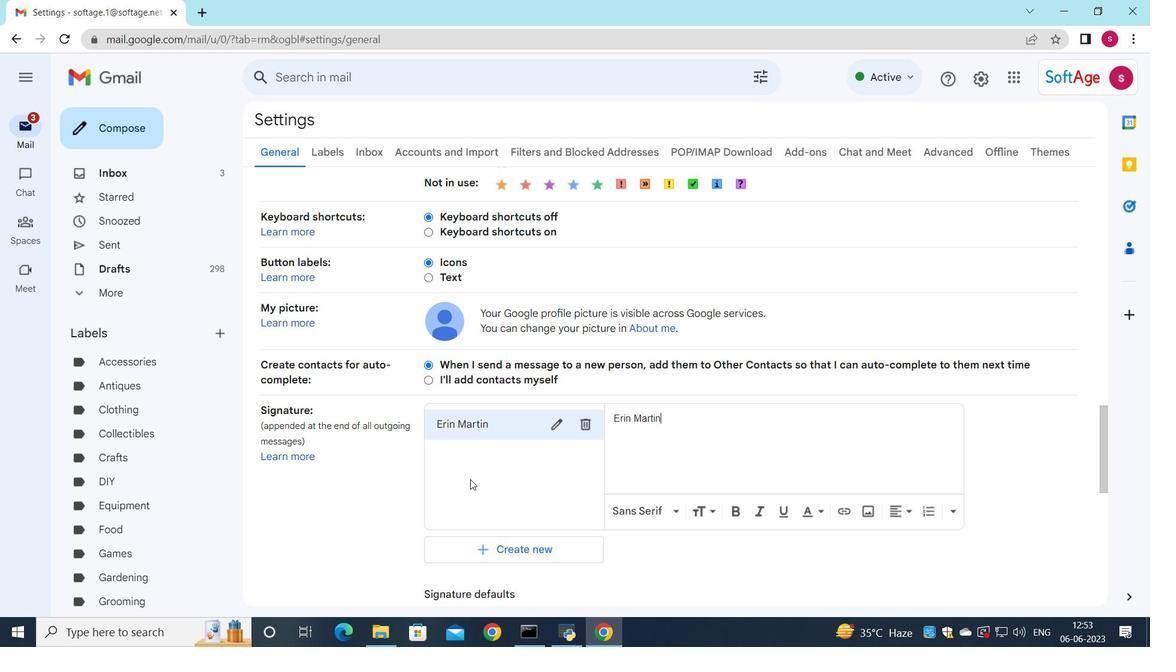 
Action: Mouse scrolled (475, 482) with delta (0, 0)
Screenshot: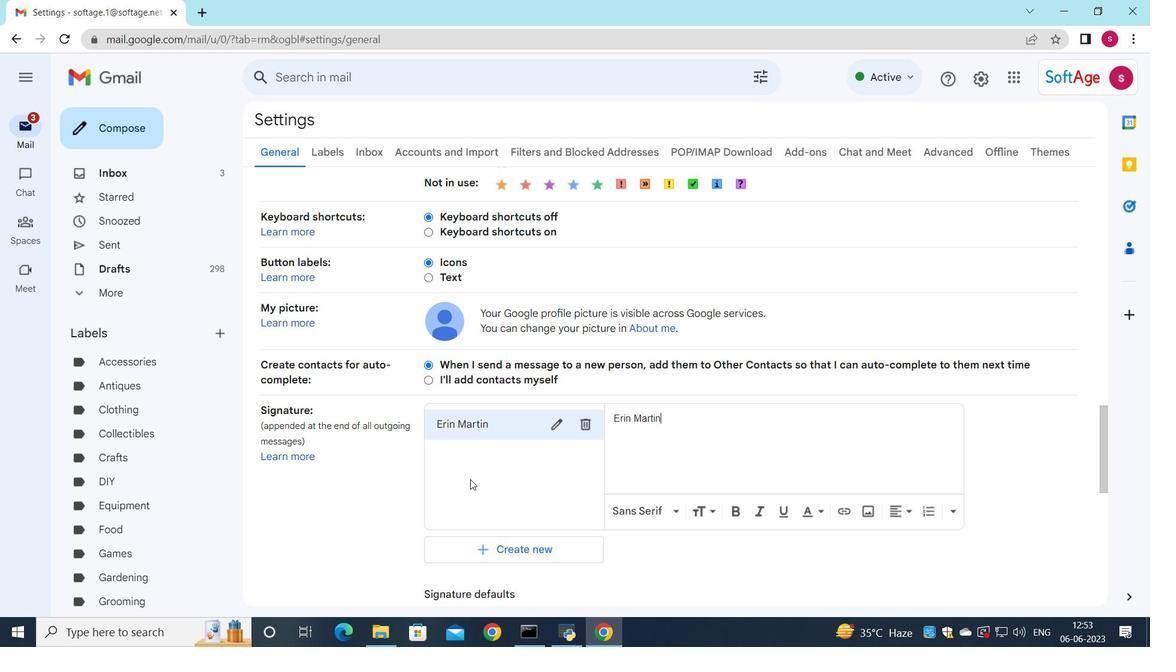 
Action: Mouse moved to (504, 409)
Screenshot: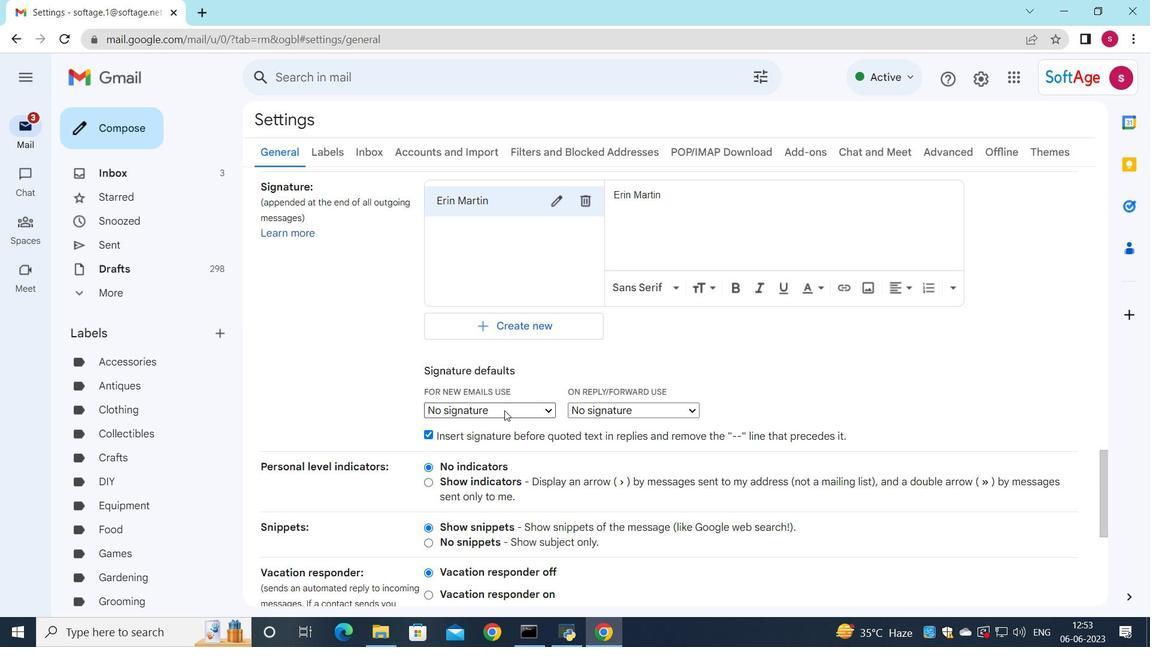 
Action: Mouse pressed left at (504, 409)
Screenshot: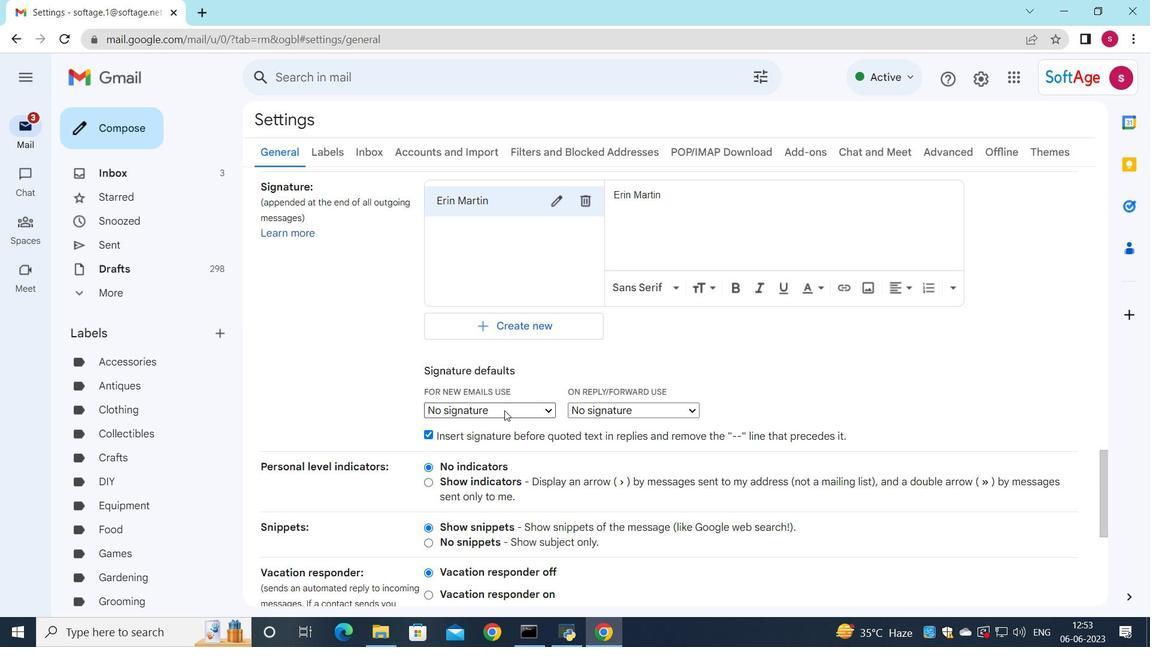 
Action: Mouse moved to (493, 443)
Screenshot: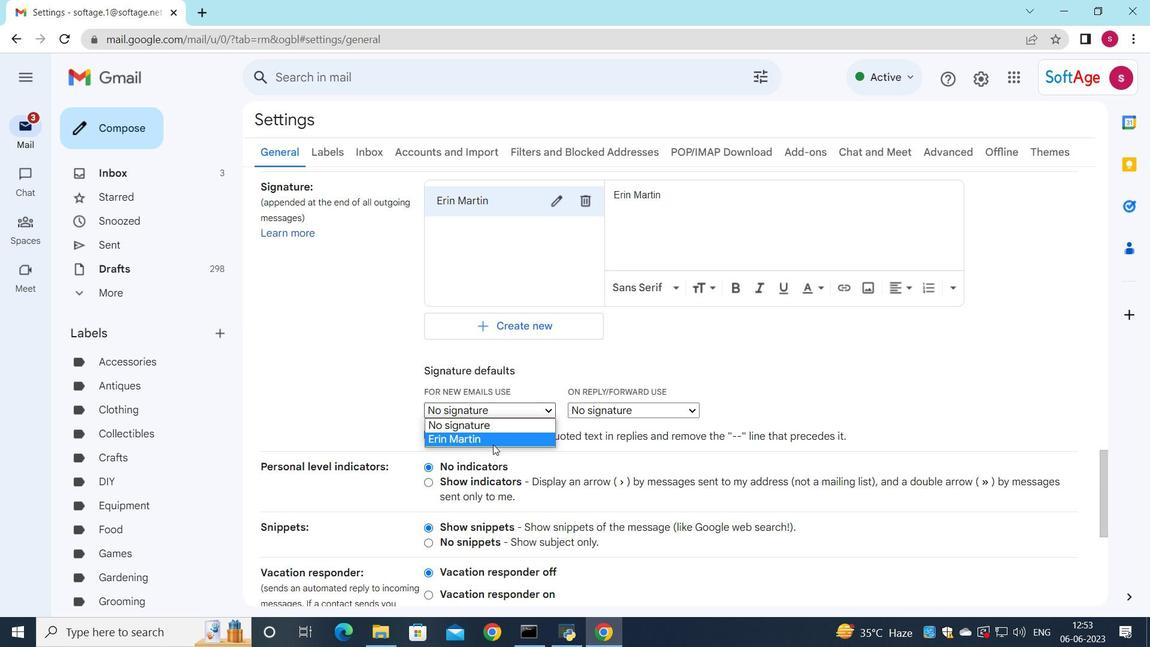 
Action: Mouse pressed left at (493, 443)
Screenshot: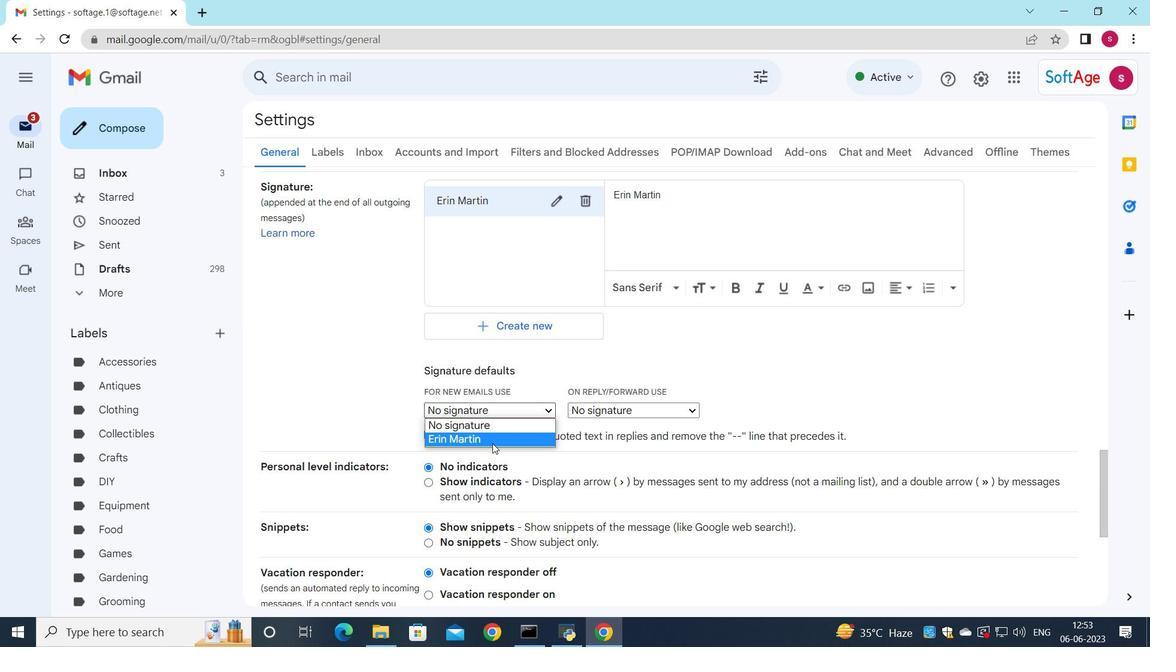 
Action: Mouse moved to (615, 408)
Screenshot: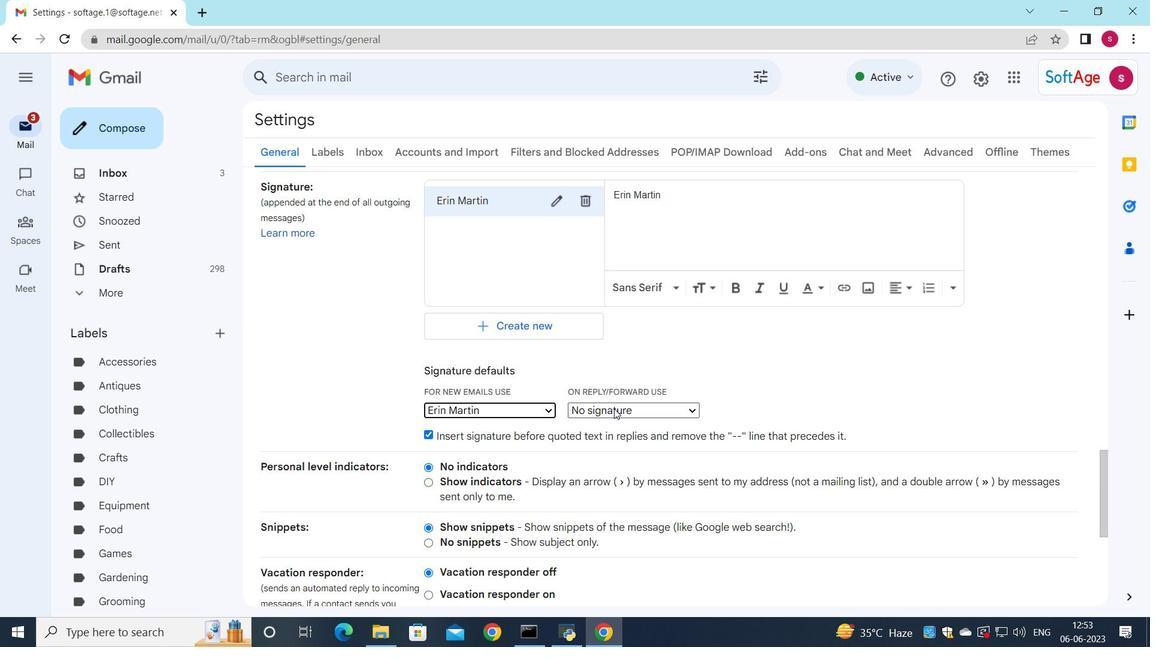 
Action: Mouse pressed left at (615, 408)
Screenshot: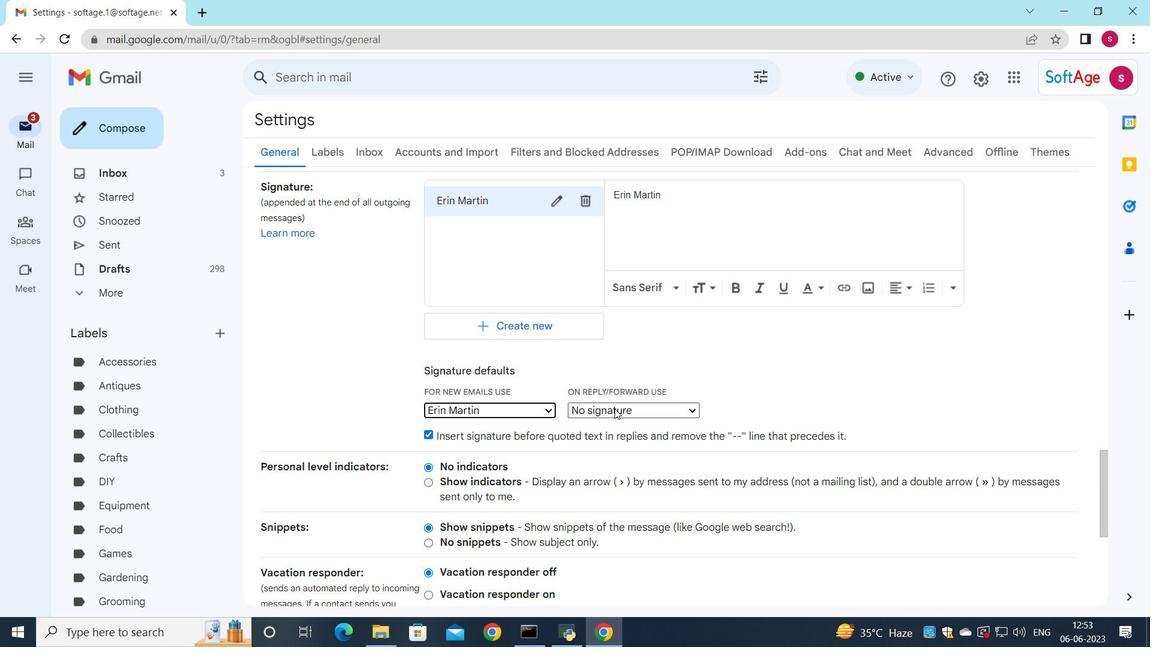 
Action: Mouse moved to (599, 444)
Screenshot: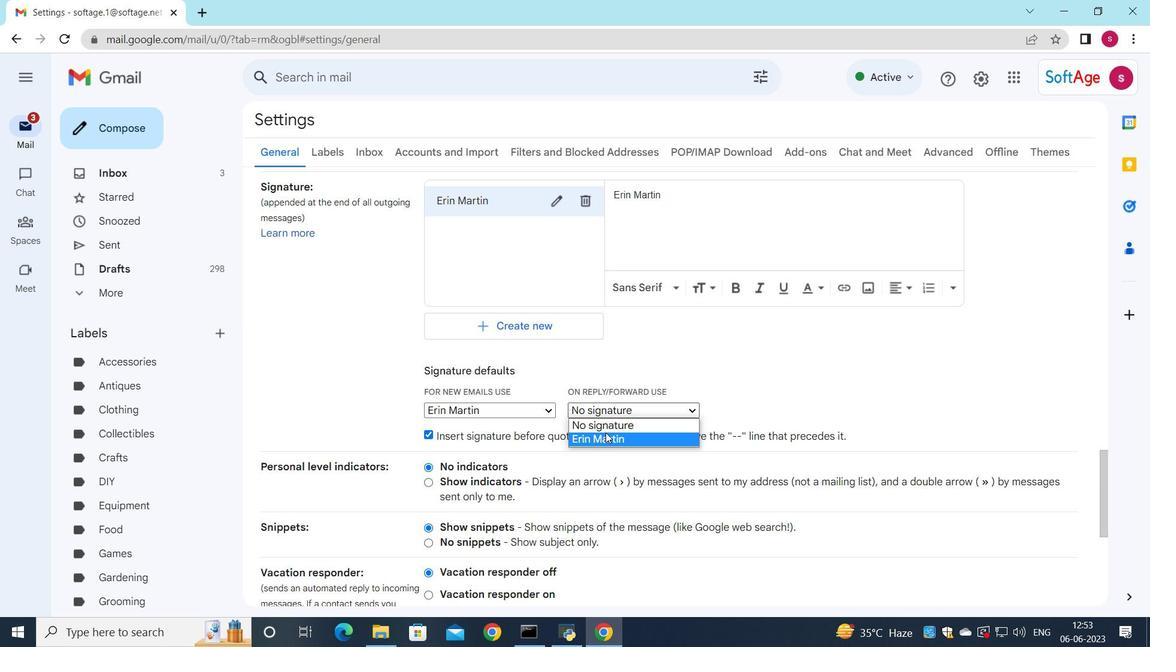 
Action: Mouse pressed left at (599, 444)
Screenshot: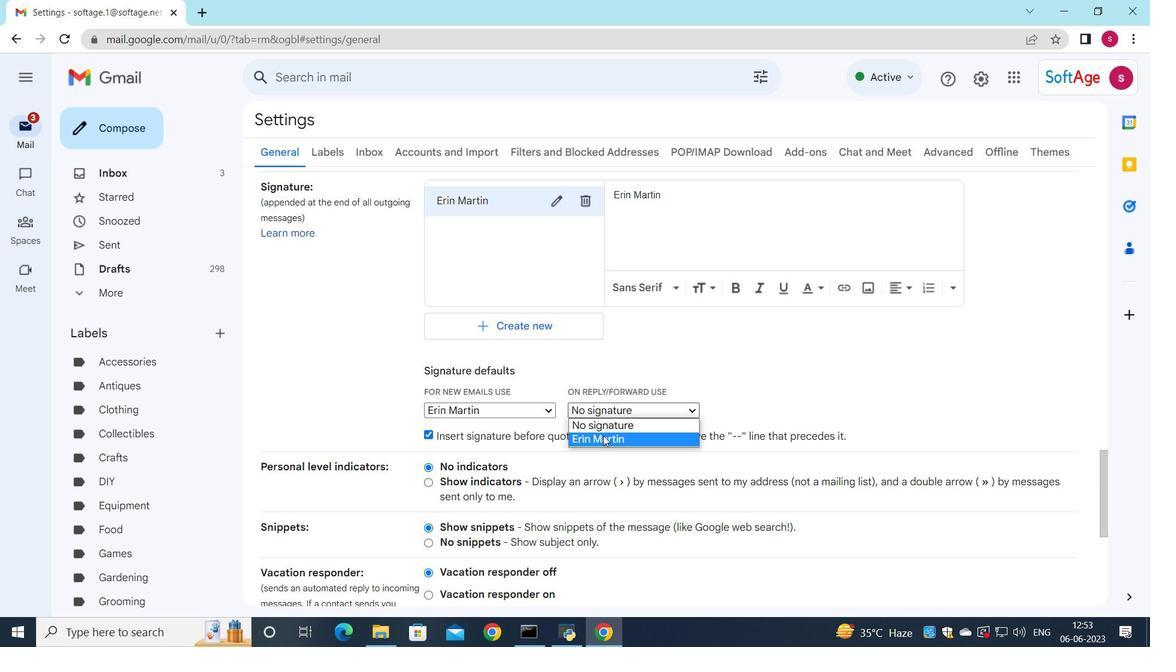 
Action: Mouse scrolled (599, 444) with delta (0, 0)
Screenshot: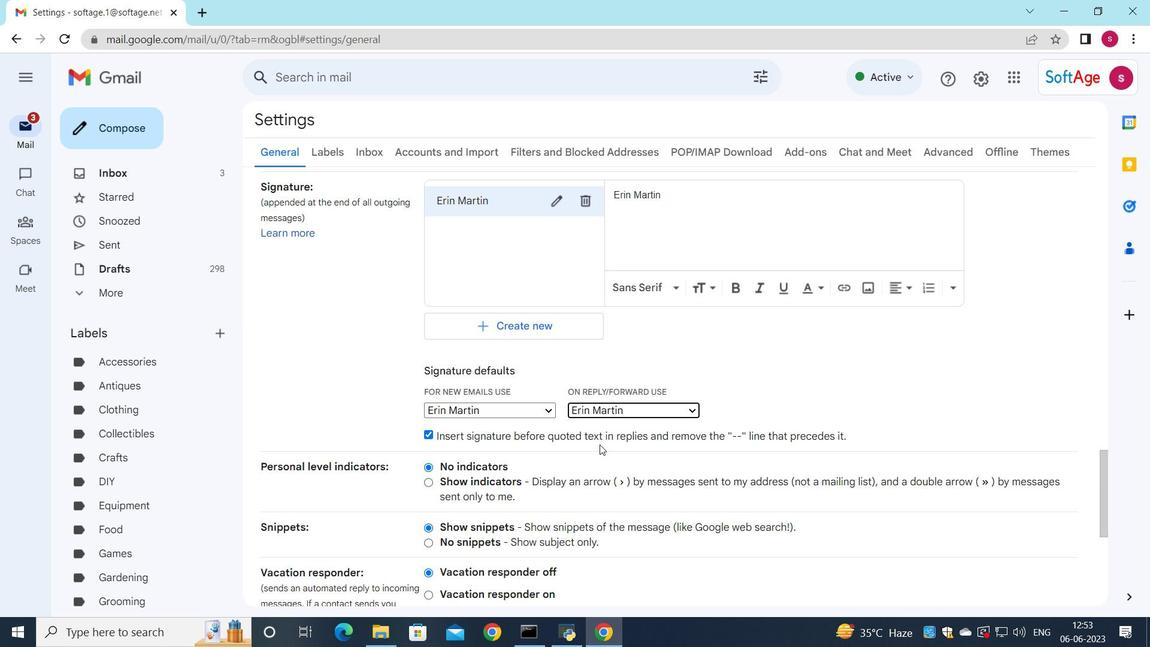 
Action: Mouse scrolled (599, 444) with delta (0, 0)
Screenshot: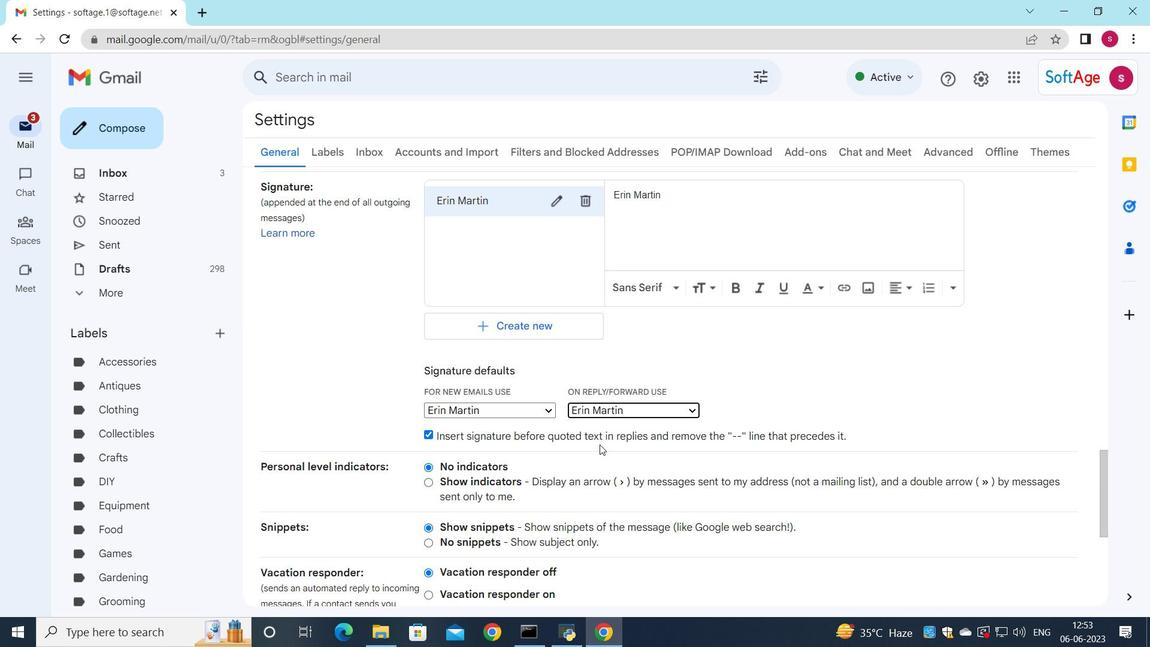 
Action: Mouse scrolled (599, 444) with delta (0, 0)
Screenshot: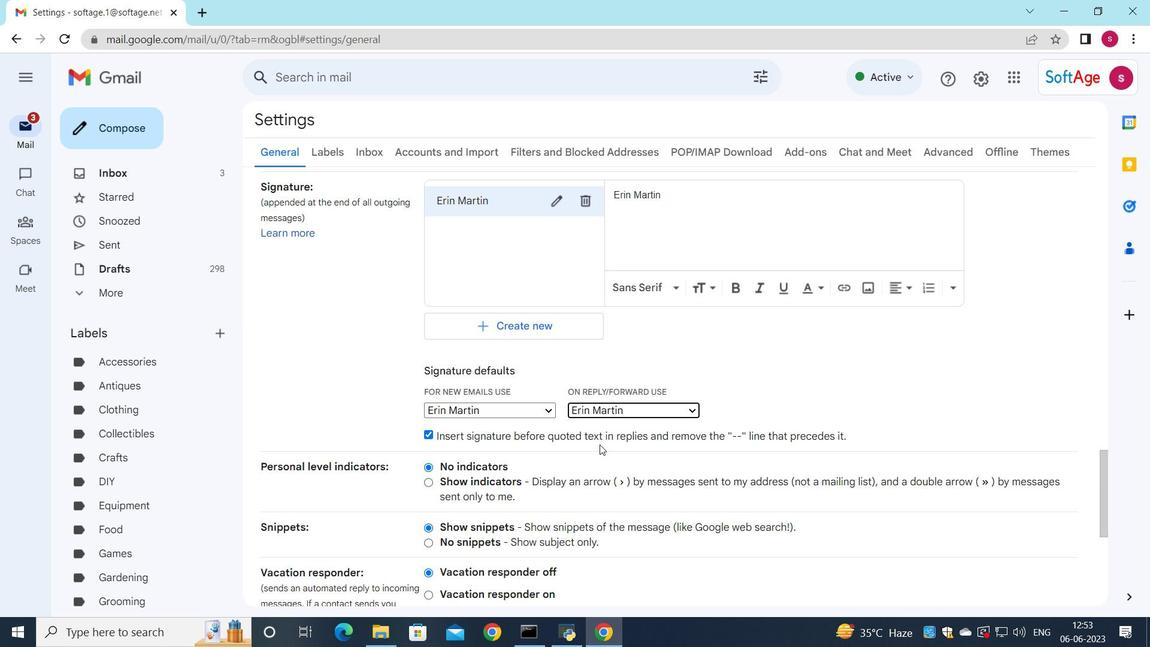 
Action: Mouse moved to (586, 463)
Screenshot: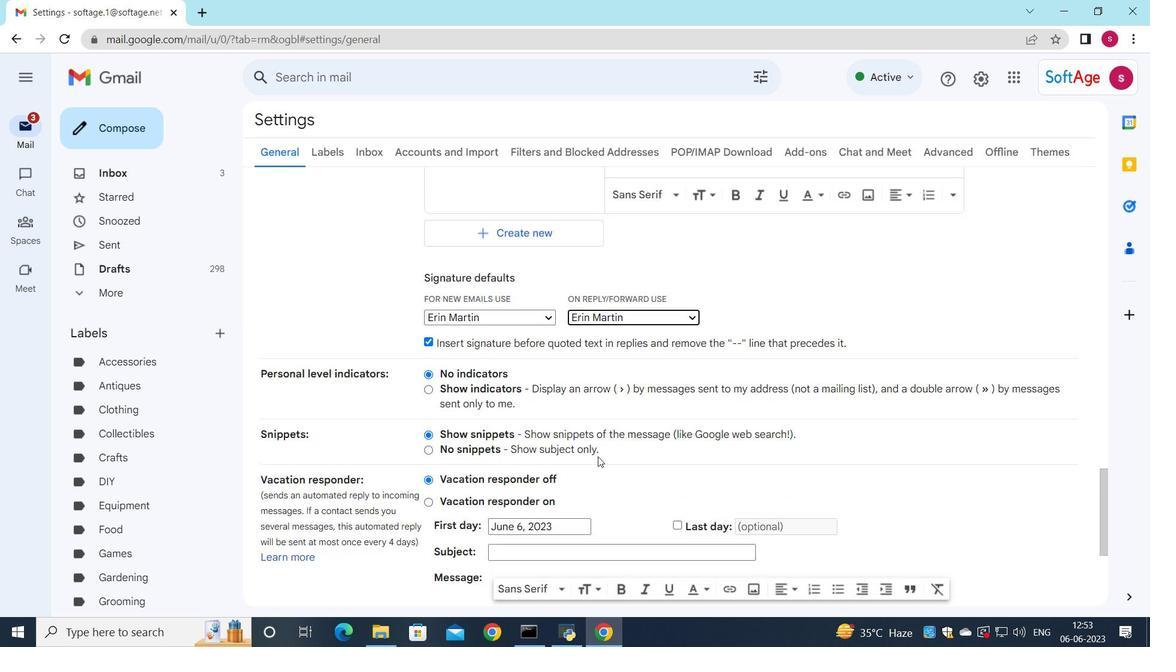 
Action: Mouse scrolled (586, 463) with delta (0, 0)
Screenshot: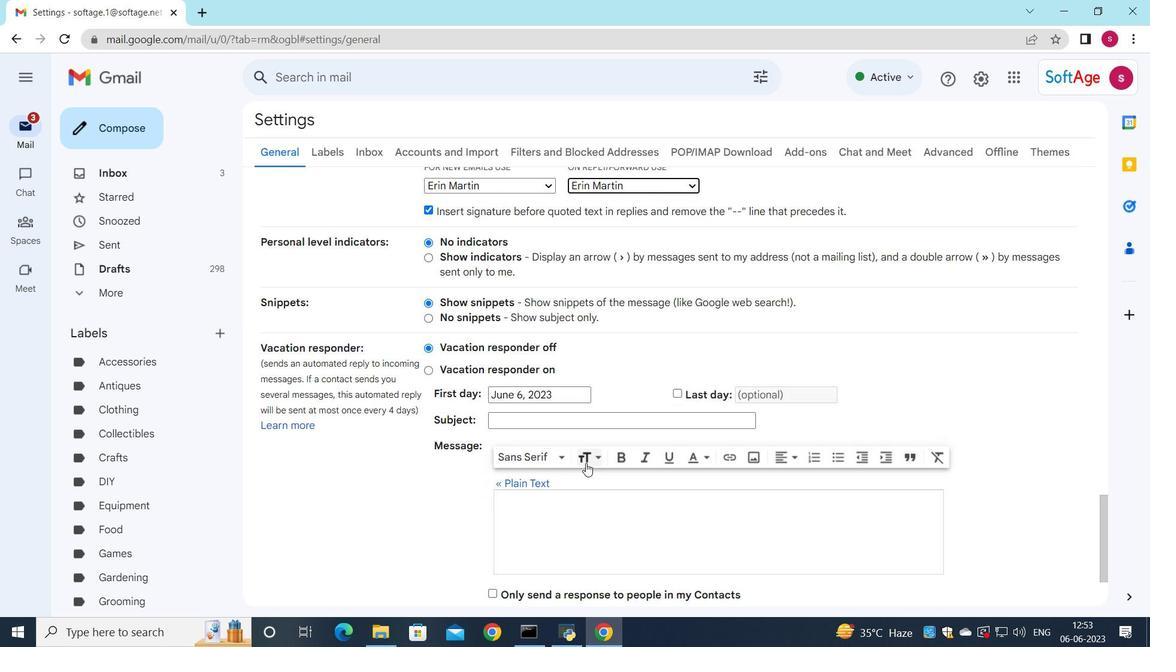 
Action: Mouse moved to (589, 475)
Screenshot: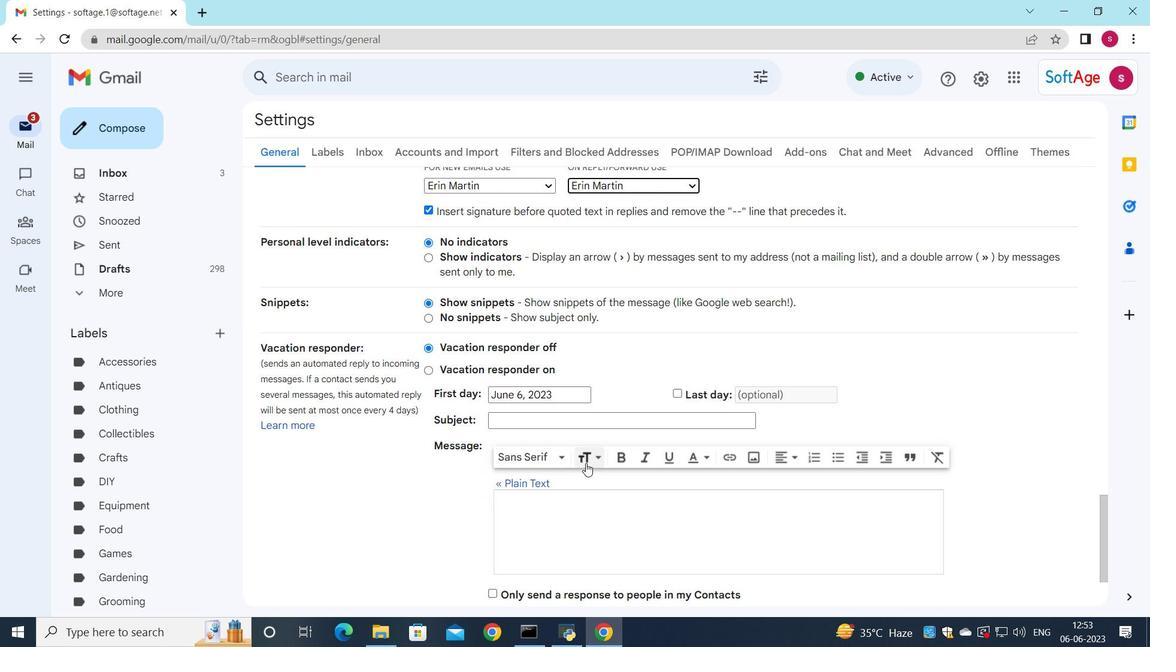 
Action: Mouse scrolled (589, 474) with delta (0, 0)
Screenshot: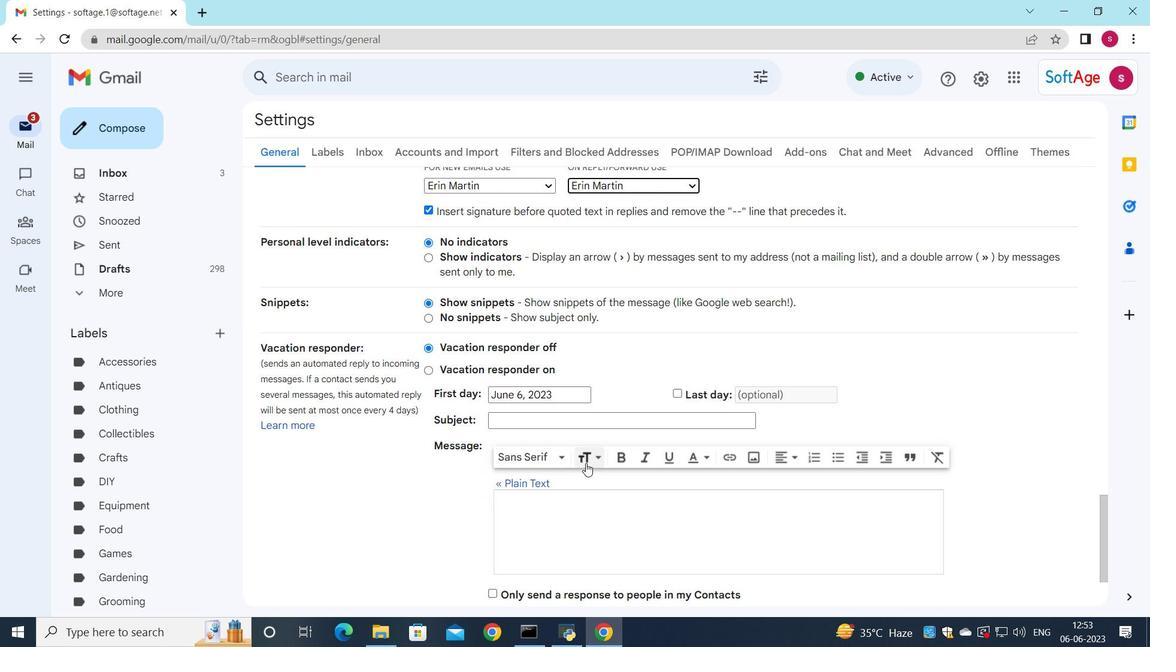 
Action: Mouse moved to (610, 505)
Screenshot: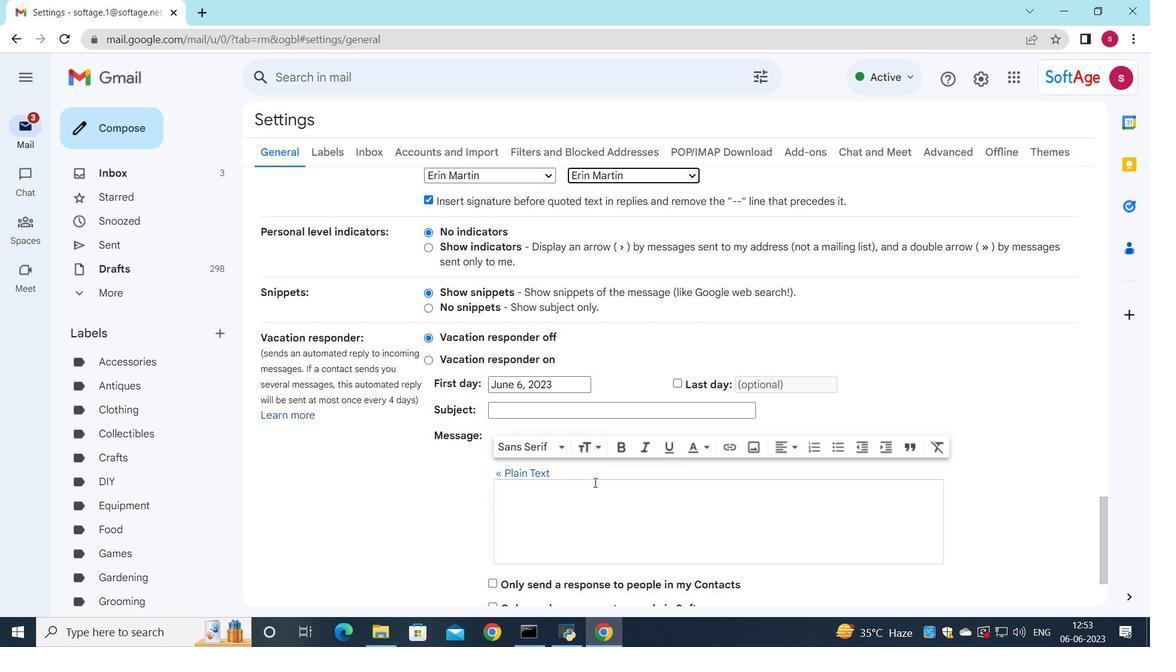 
Action: Mouse scrolled (596, 486) with delta (0, 0)
Screenshot: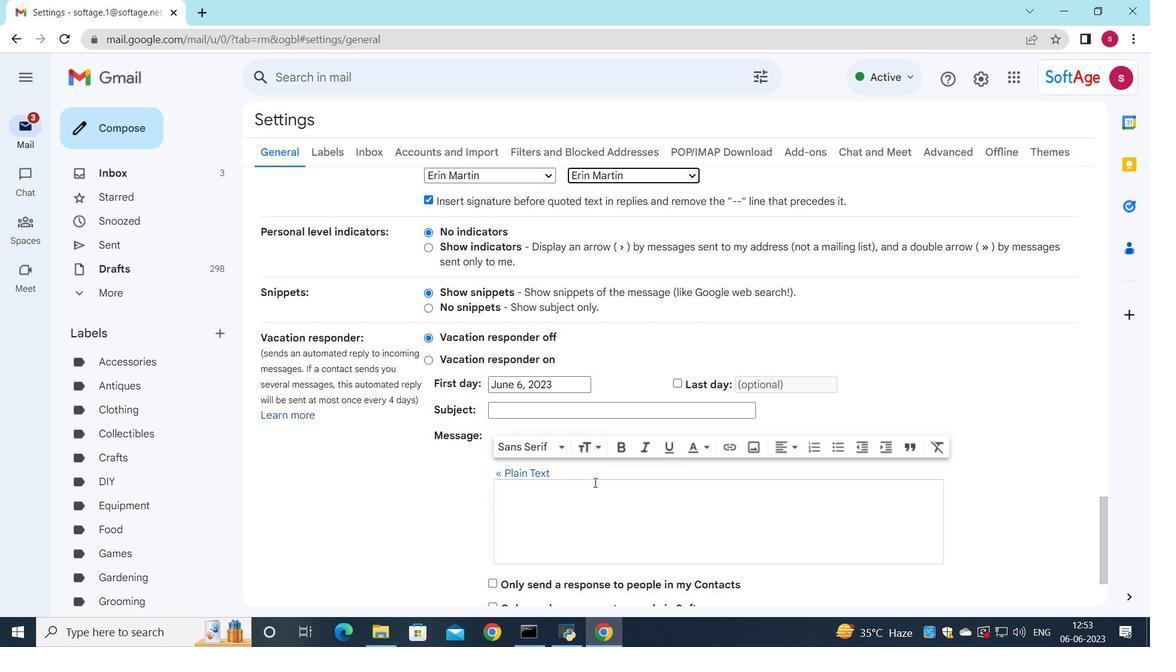 
Action: Mouse moved to (625, 519)
Screenshot: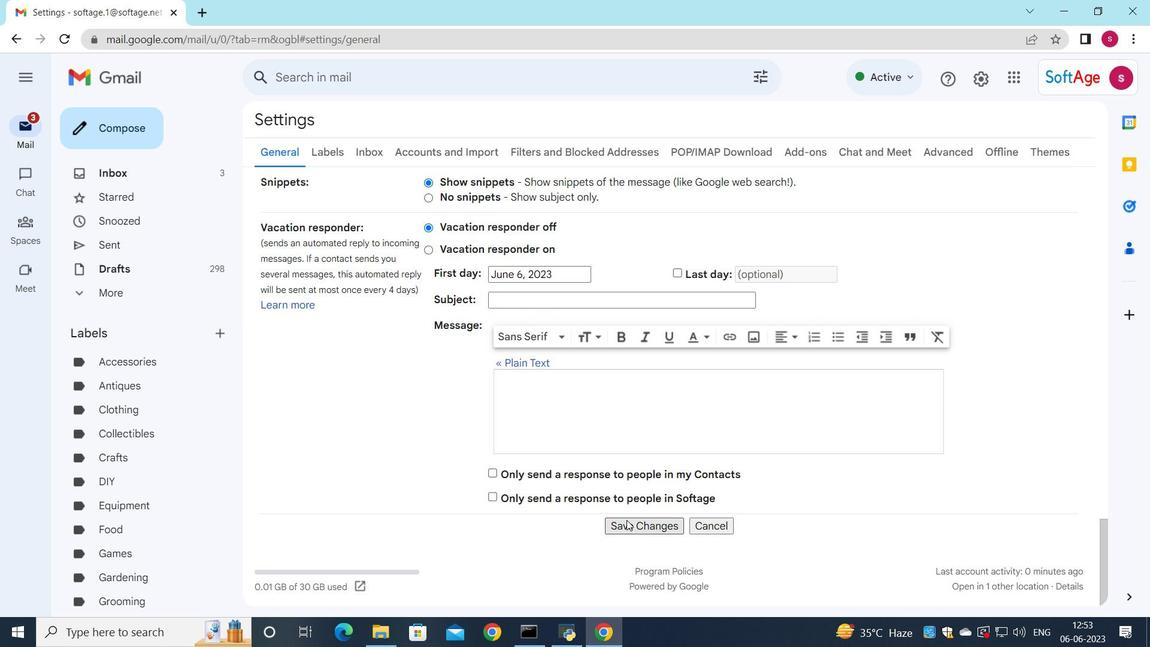 
Action: Mouse pressed left at (625, 519)
Screenshot: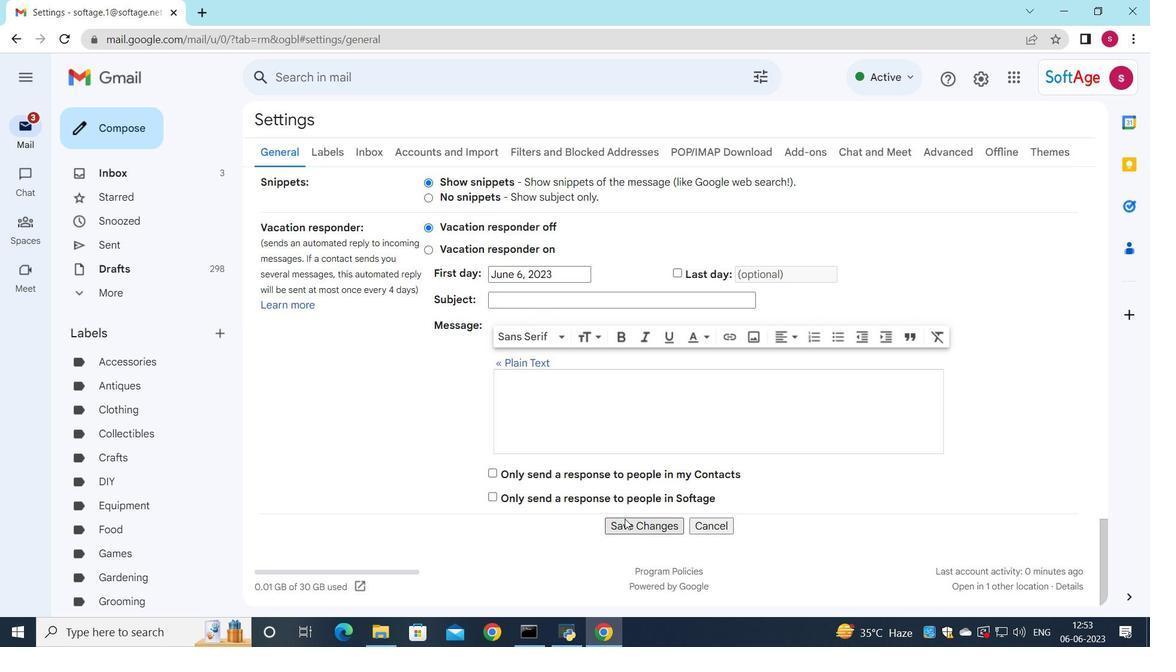 
Action: Mouse moved to (262, 418)
Screenshot: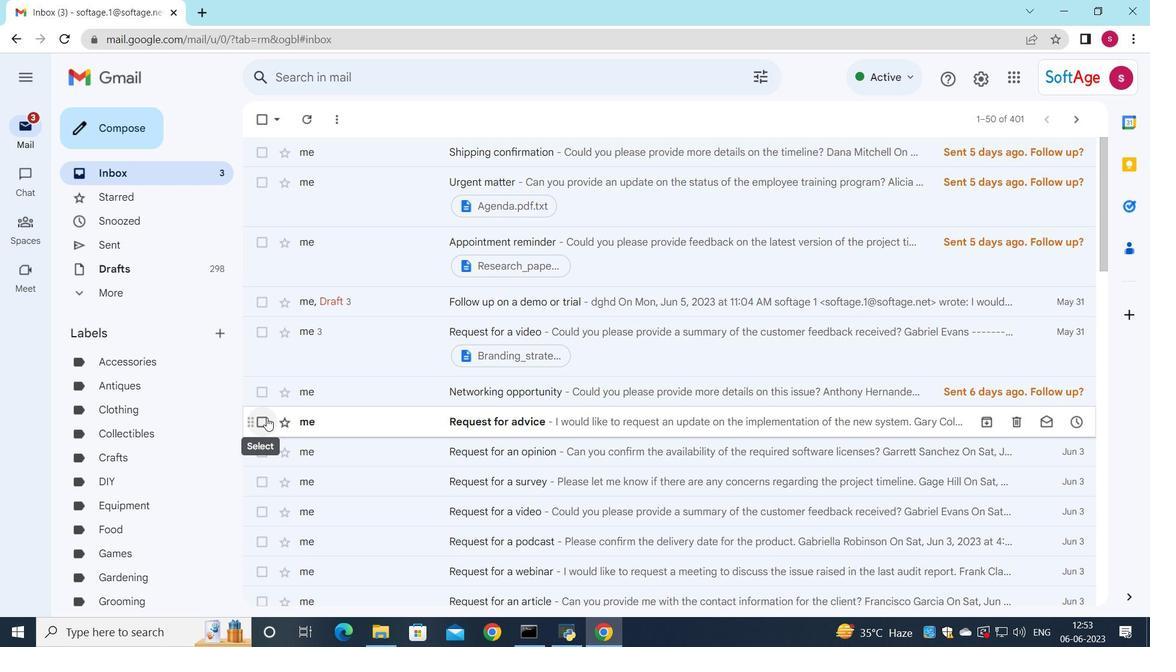 
Action: Mouse pressed left at (262, 418)
Screenshot: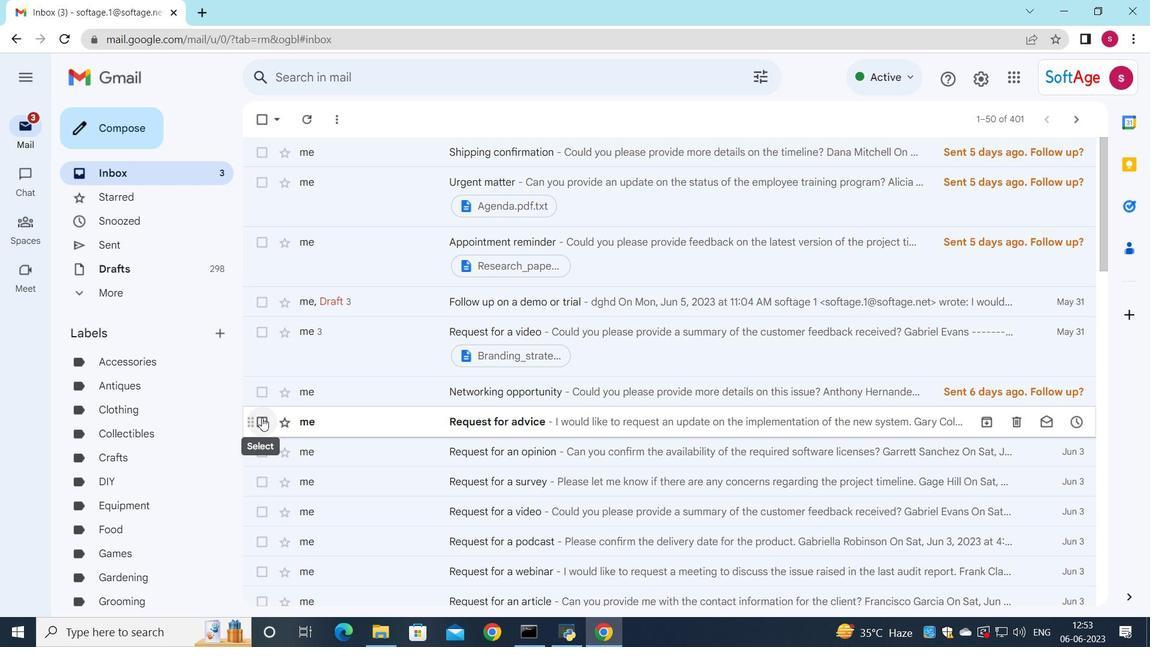 
Action: Mouse moved to (592, 116)
Screenshot: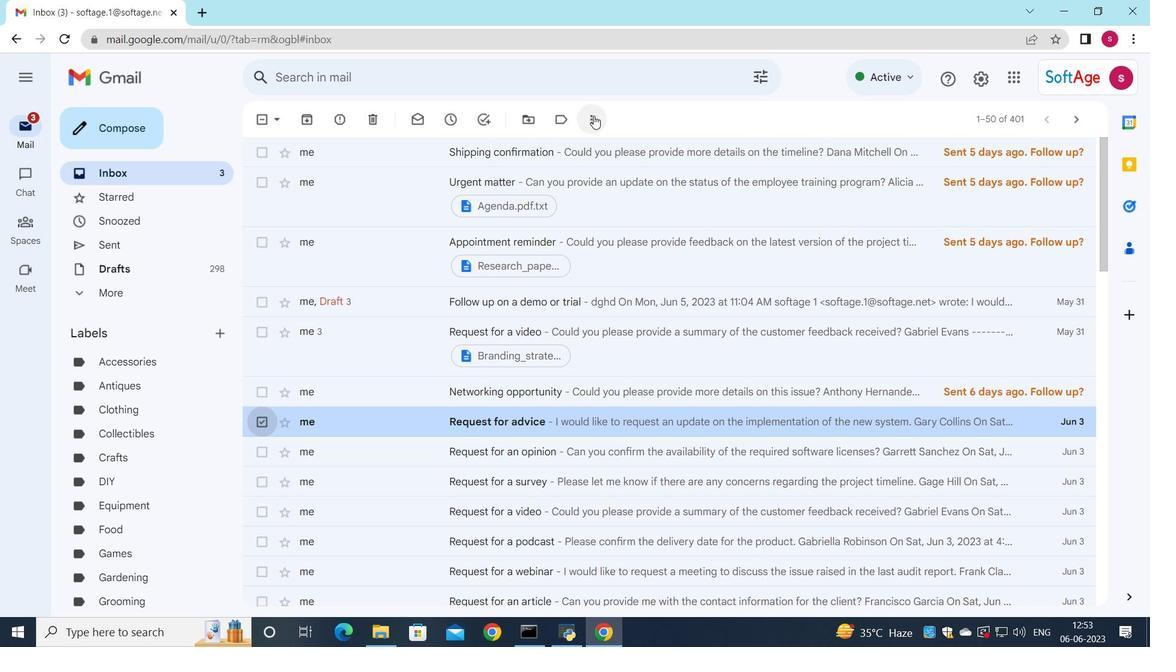 
Action: Mouse pressed left at (592, 116)
Screenshot: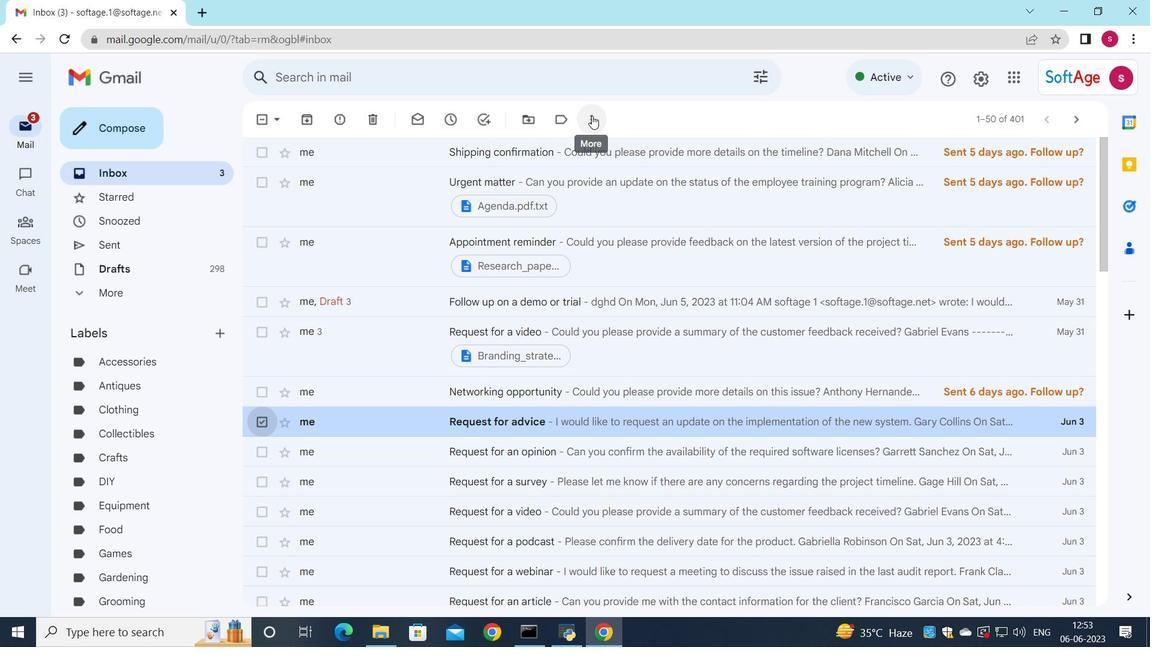 
Action: Mouse moved to (644, 254)
Screenshot: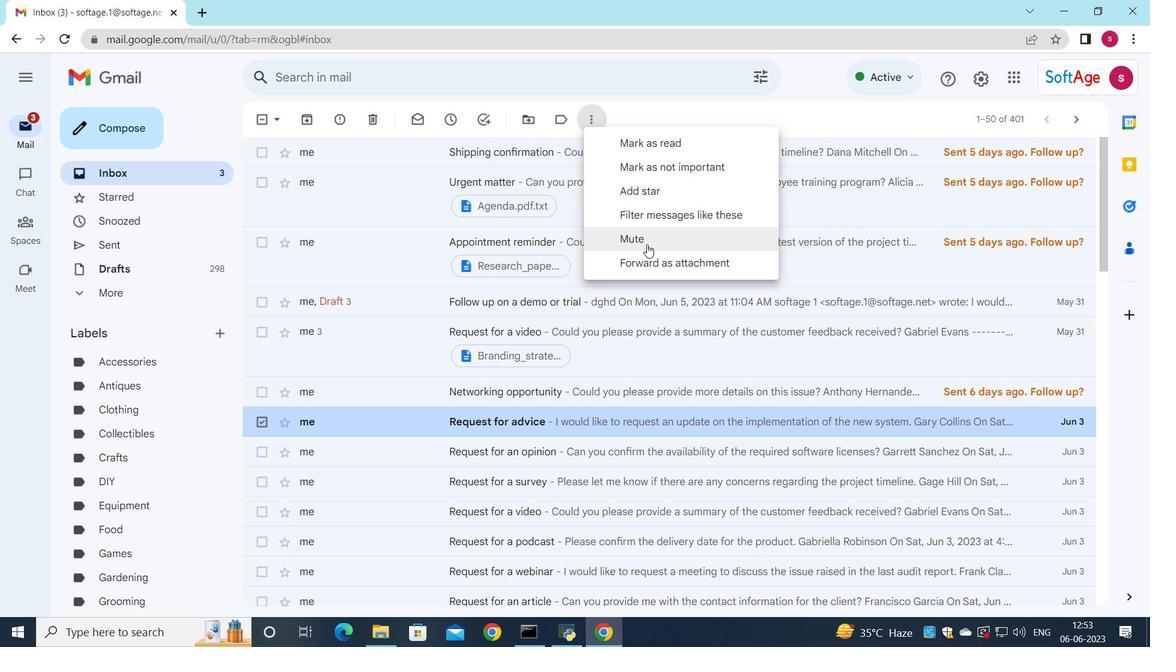 
Action: Mouse pressed left at (644, 254)
Screenshot: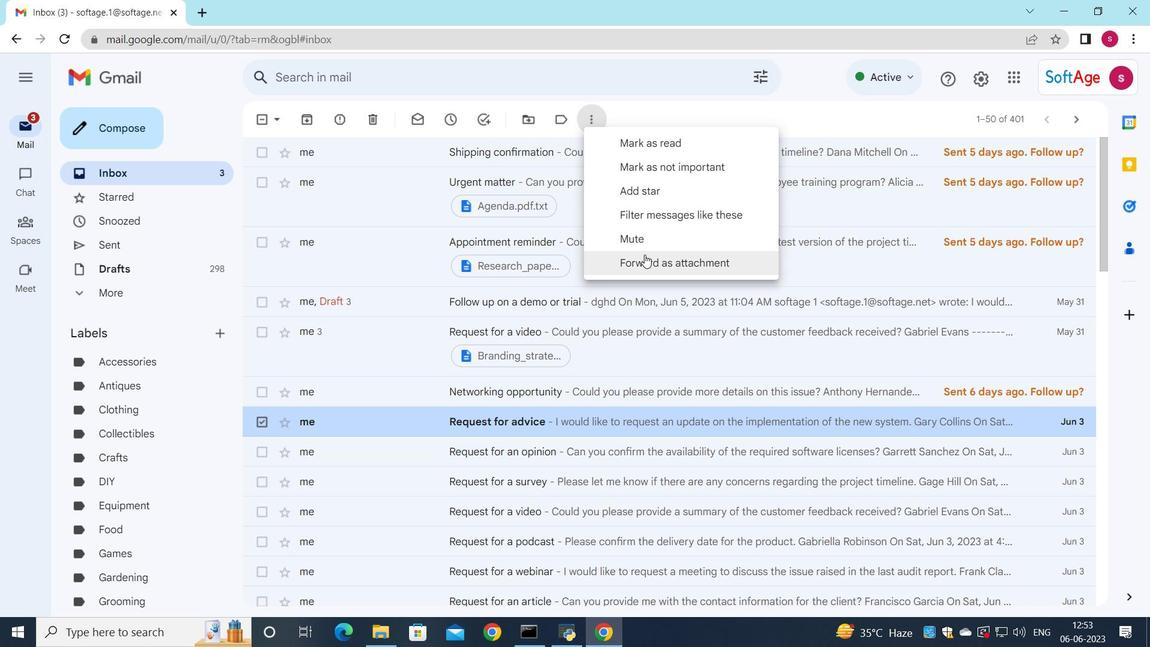 
Action: Mouse moved to (717, 253)
Screenshot: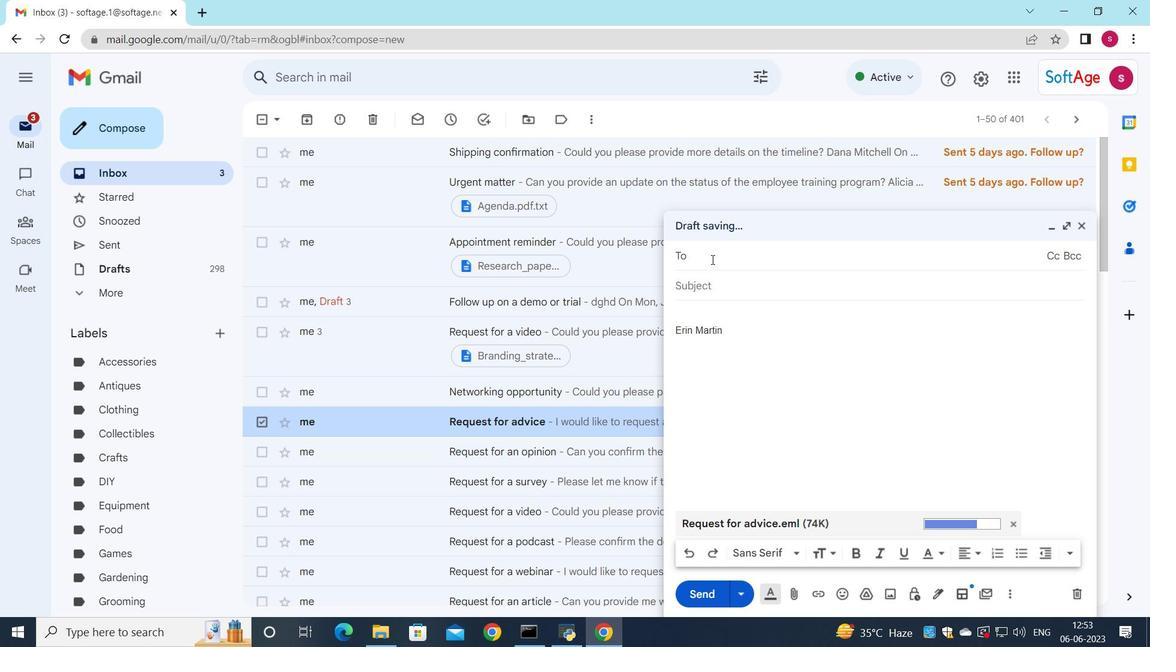 
Action: Key pressed so
Screenshot: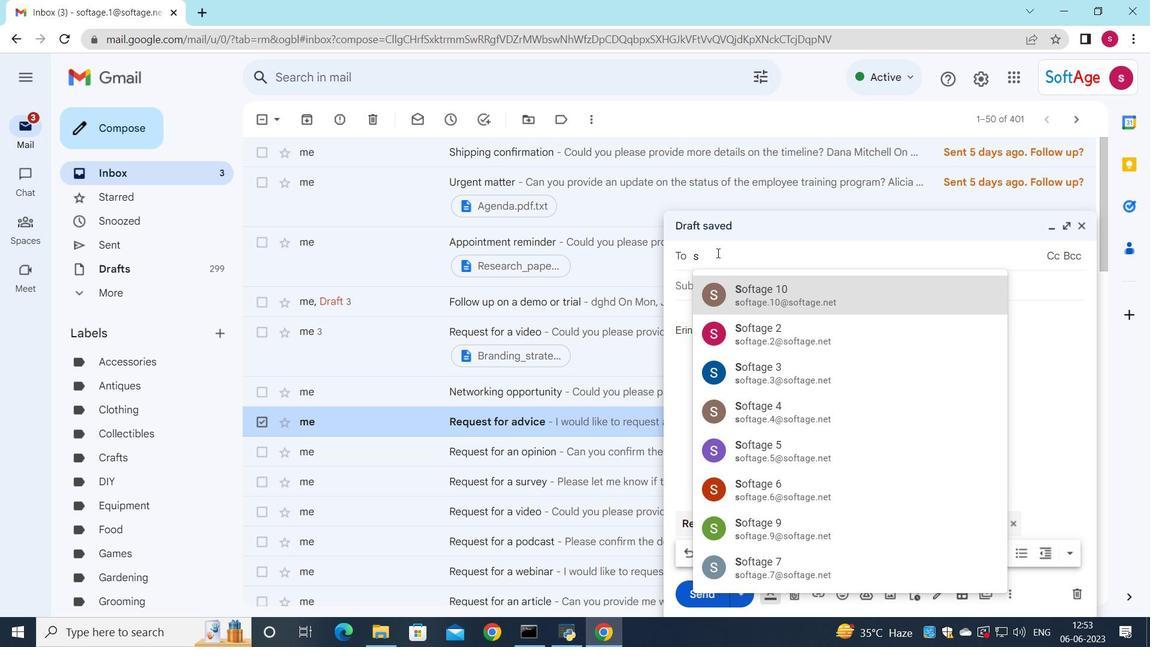 
Action: Mouse moved to (737, 435)
Screenshot: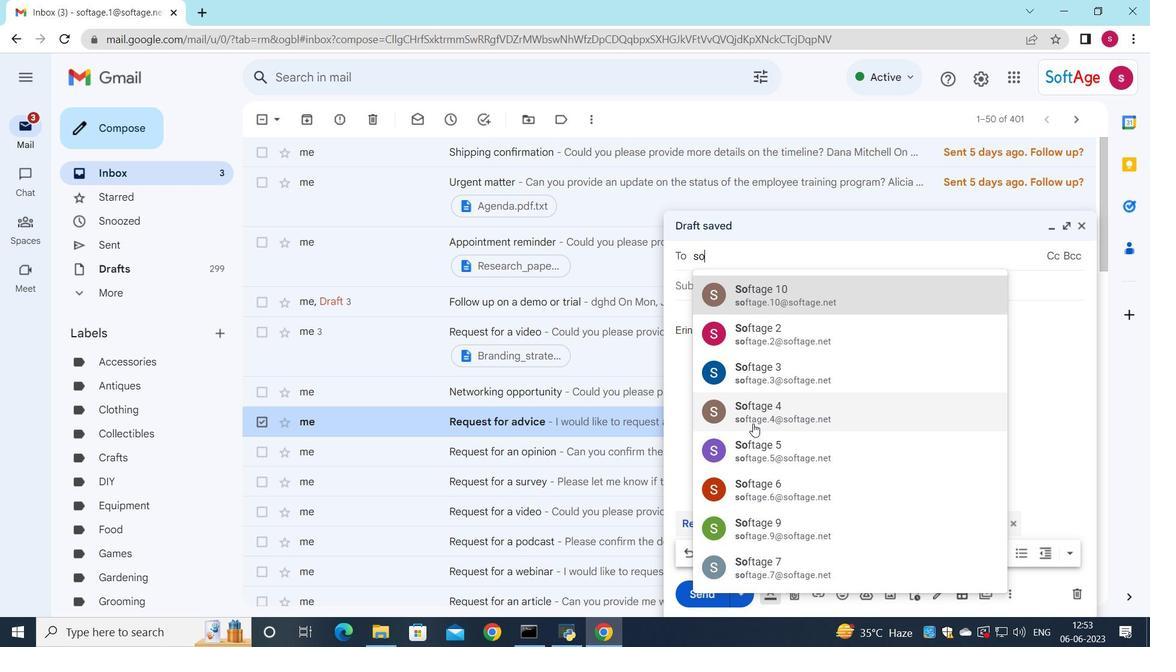 
Action: Mouse pressed left at (737, 435)
Screenshot: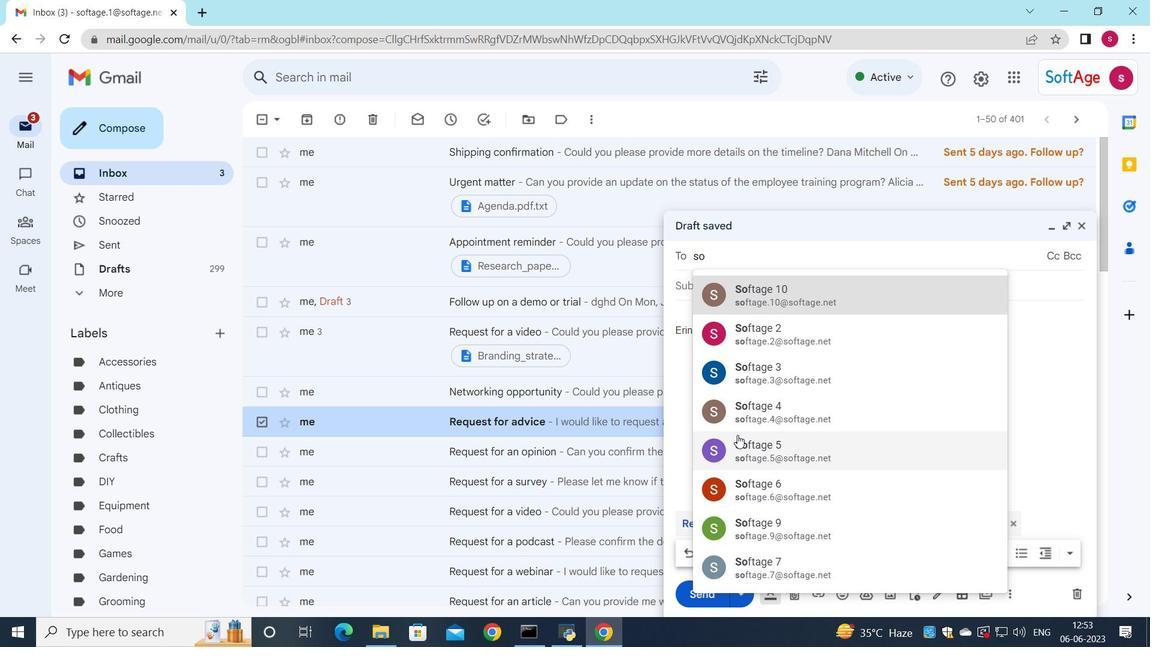 
Action: Mouse moved to (695, 303)
Screenshot: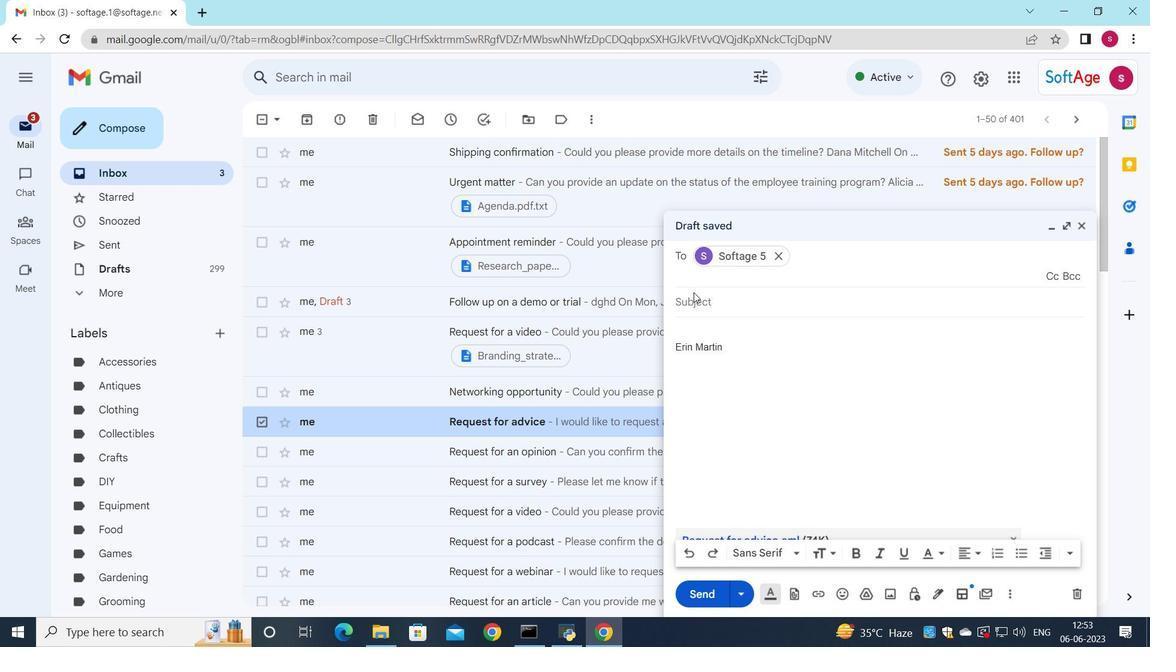 
Action: Mouse pressed left at (695, 303)
Screenshot: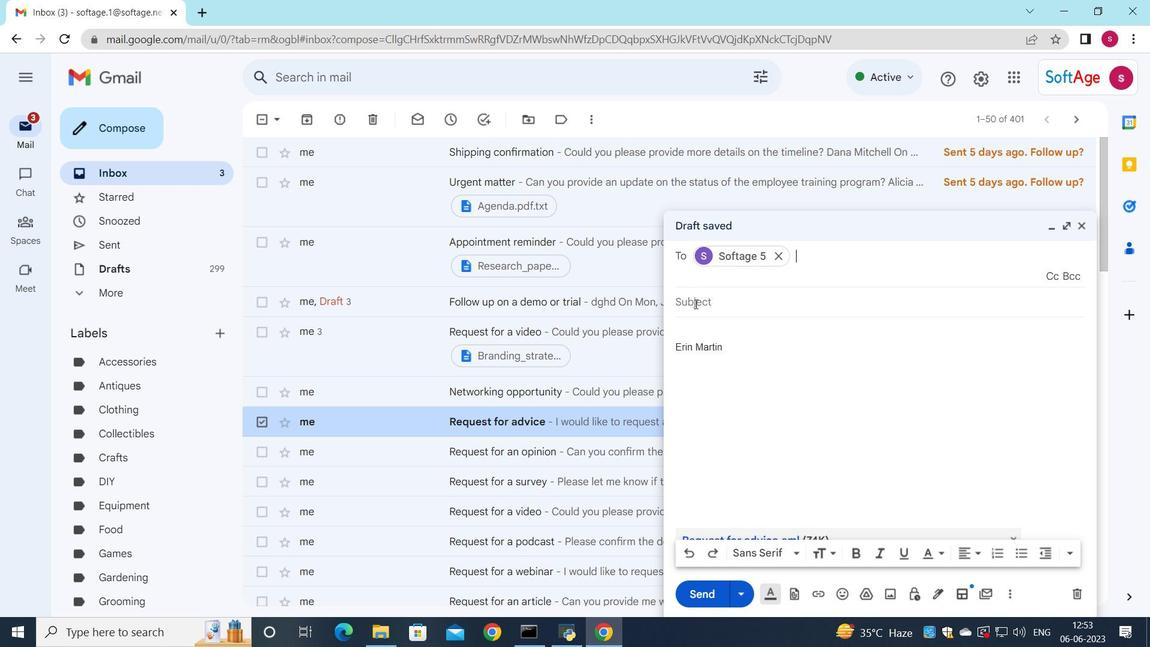
Action: Mouse moved to (813, 293)
Screenshot: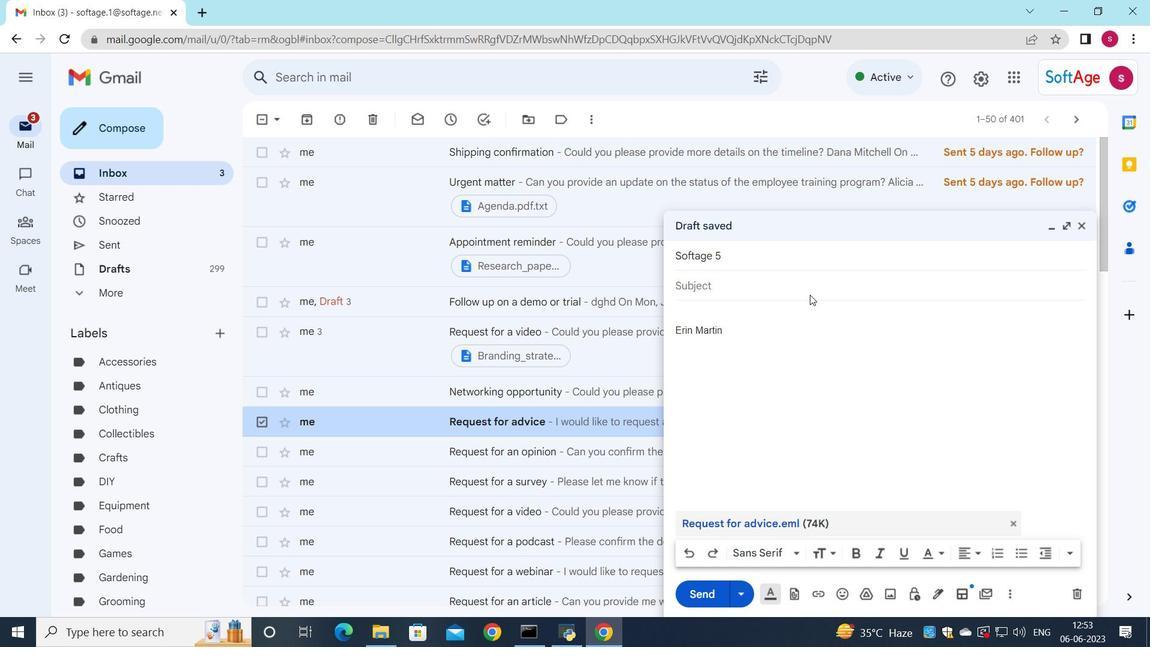 
Action: Key pressed <Key.shift><Key.shift><Key.shift><Key.shift><Key.shift><Key.shift><Key.shift><Key.shift><Key.shift><Key.shift><Key.shift><Key.shift><Key.shift><Key.shift><Key.shift><Key.shift><Key.shift><Key.shift>Request<Key.space>for<Key.space>project<Key.space>approb<Key.backspace>val
Screenshot: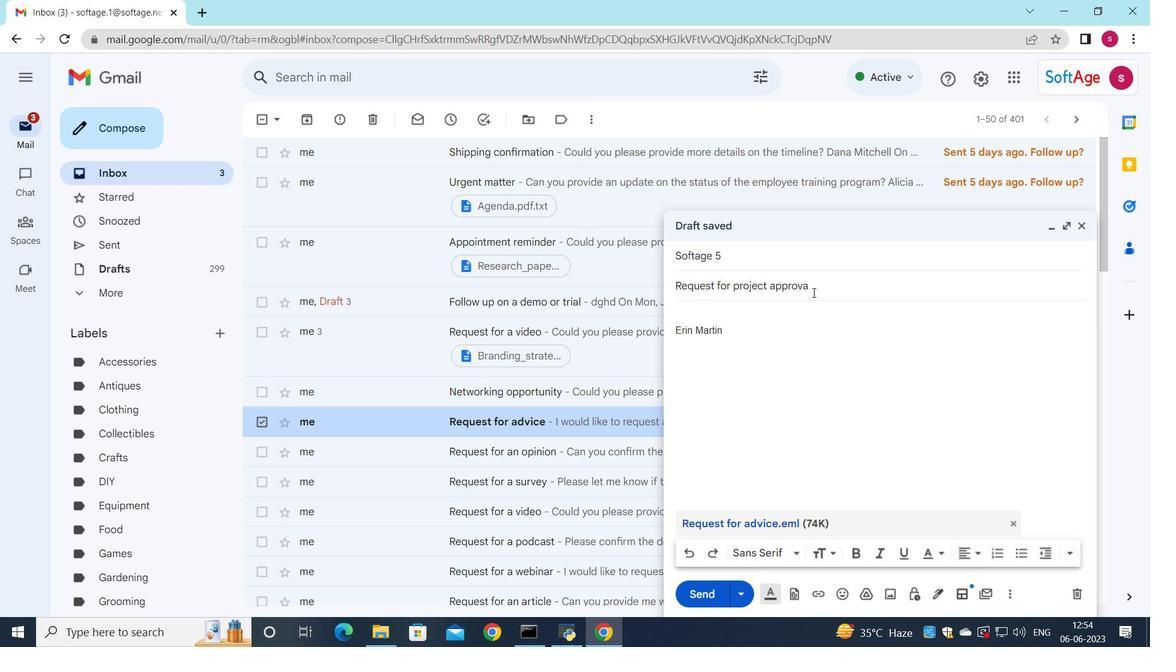 
Action: Mouse moved to (691, 306)
Screenshot: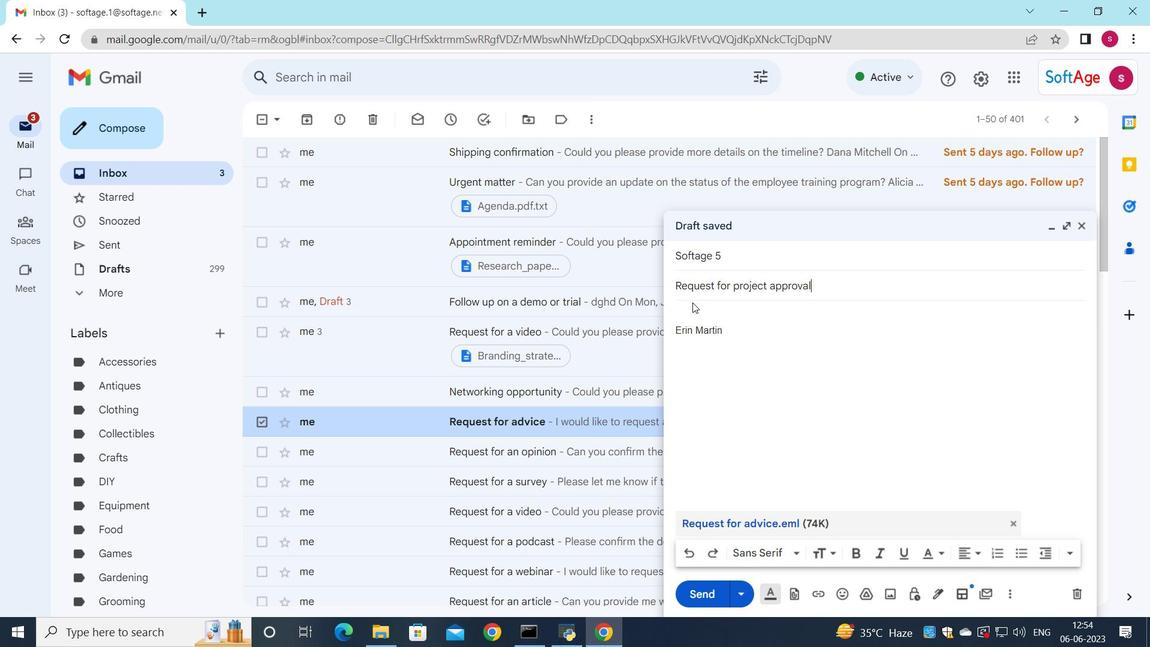
Action: Mouse pressed left at (691, 306)
Screenshot: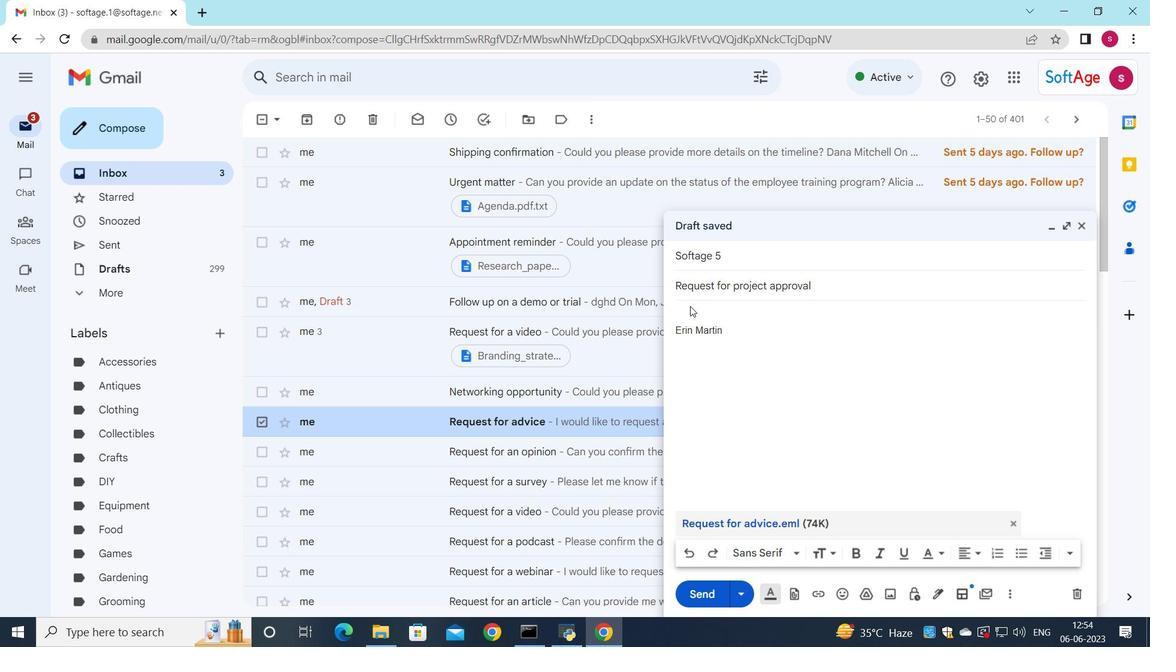 
Action: Key pressed <Key.shift><Key.shift><Key.shift><Key.shift><Key.shift><Key.shift><Key.shift><Key.shift><Key.shift><Key.shift><Key.shift><Key.shift><Key.shift><Key.shift><Key.shift><Key.shift>Coi<Key.backspace>uld<Key.space>you<Key.space>please<Key.space>provide<Key.space>an<Key.space>overview<Key.space>of<Key.space>the<Key.space>marketing<Key.space>strategy<Key.space>for<Key.space>the<Key.space>new<Key.space>product<Key.space>launch<Key.shift_r>?
Screenshot: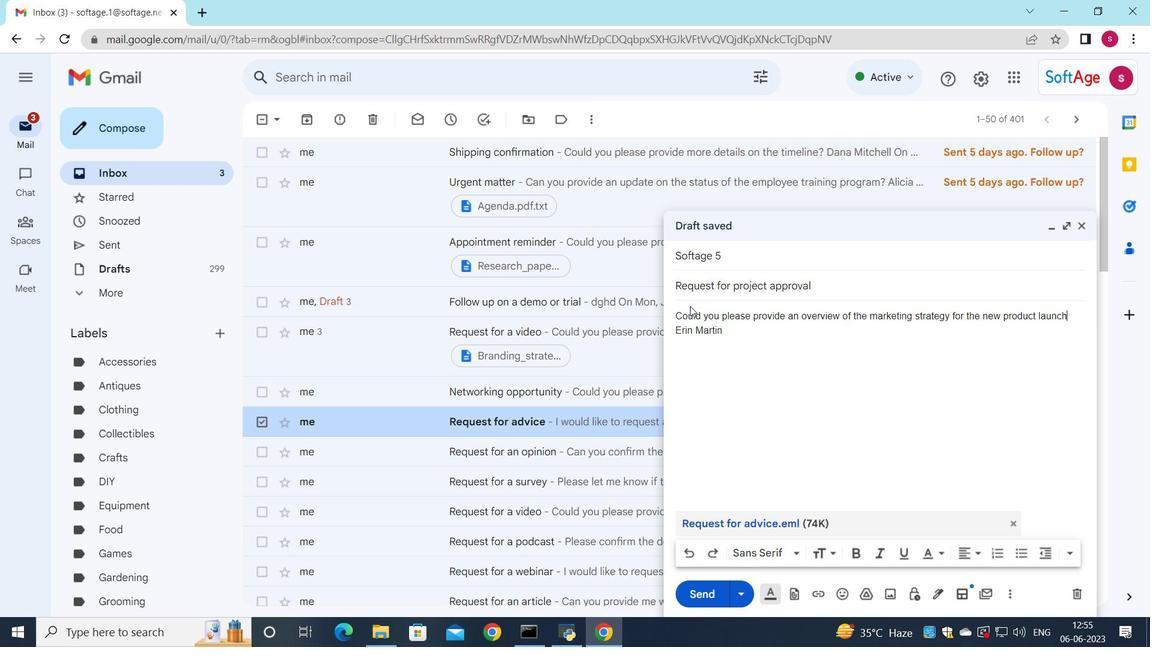 
Action: Mouse moved to (703, 593)
Screenshot: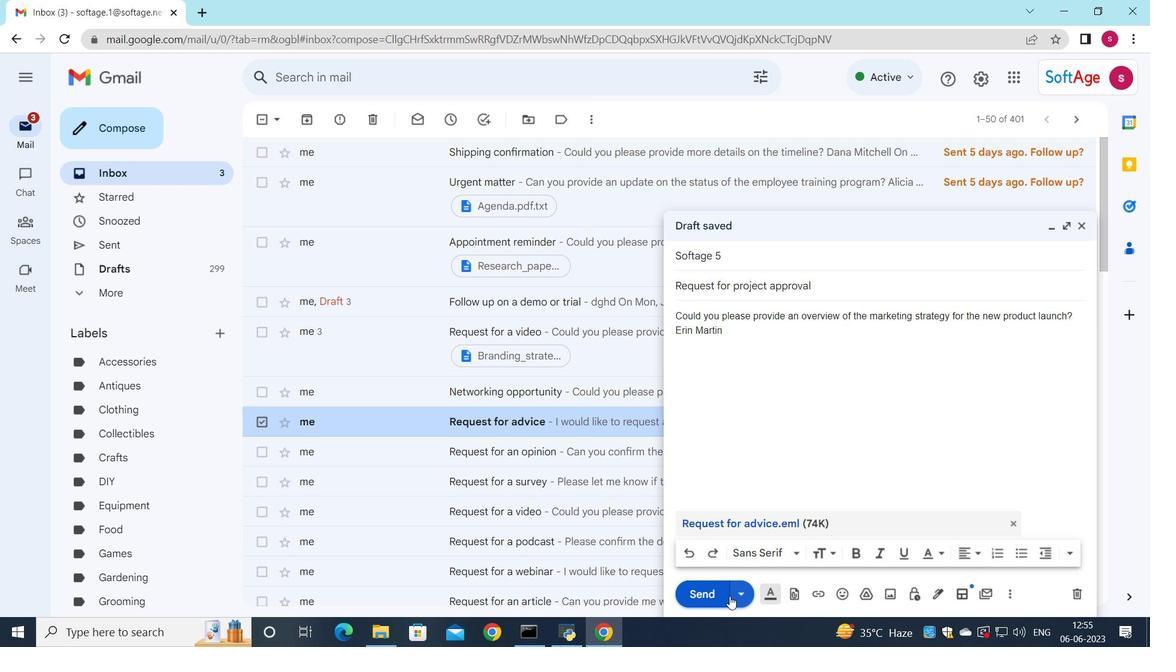 
Action: Mouse pressed left at (703, 593)
Screenshot: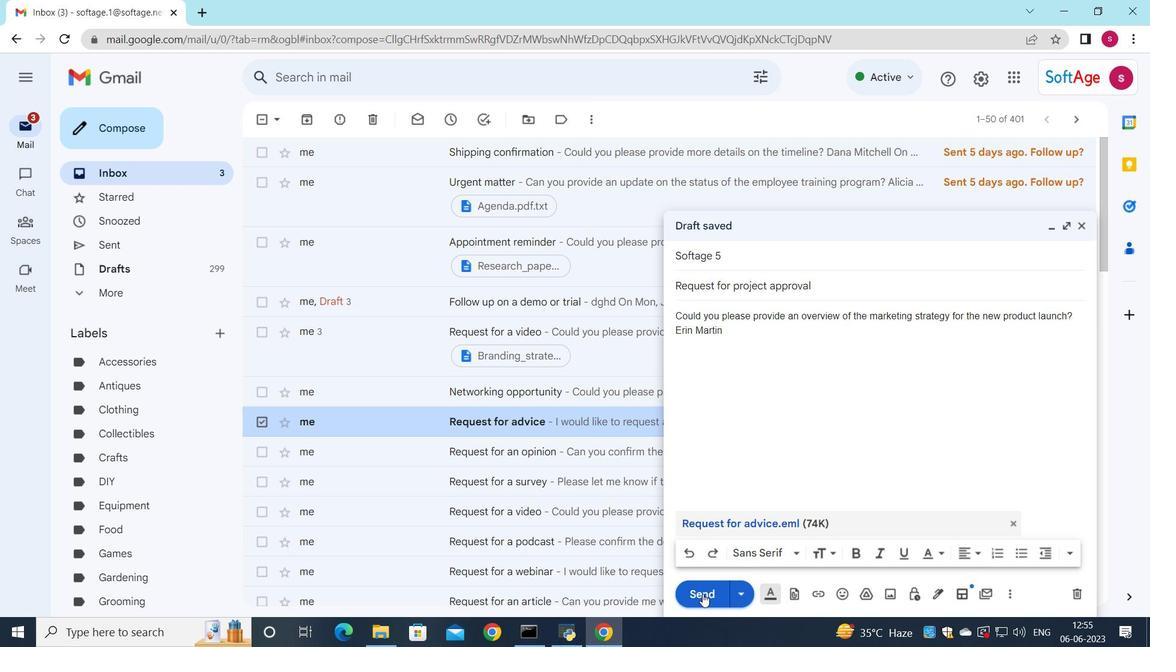 
Action: Mouse moved to (659, 471)
Screenshot: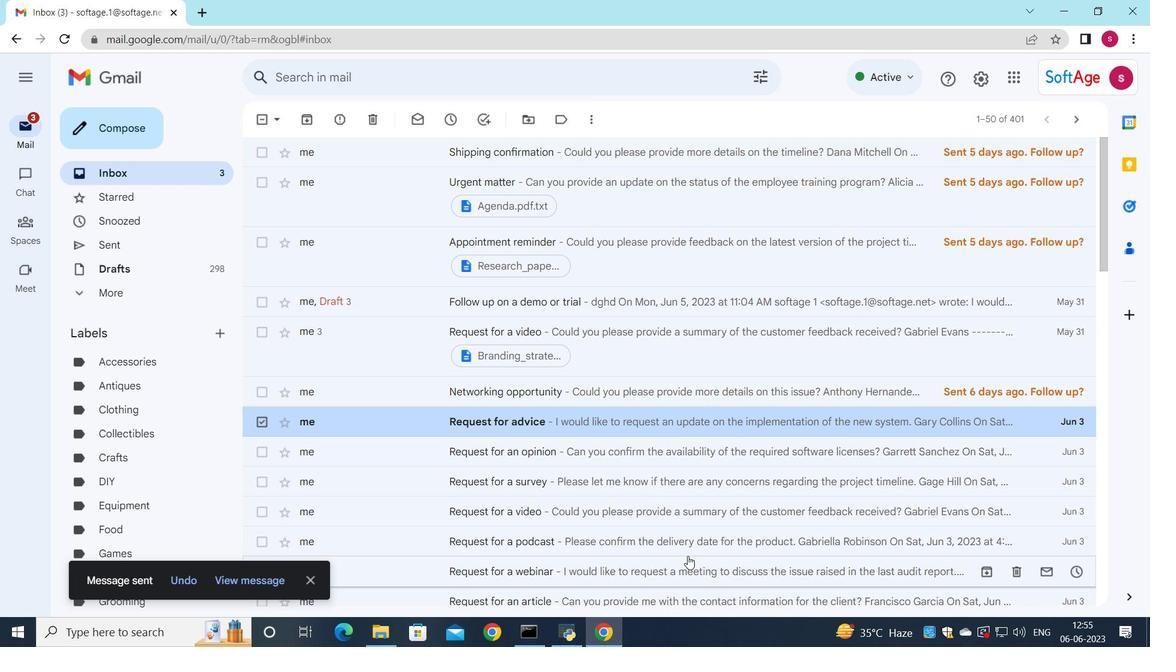 
